 Task: Find connections with filter location Walnut Grove with filter topic #2021with filter profile language German with filter current company NITI Aayog with filter school LPU Distance Education with filter industry Security Systems Services with filter service category Logo Design with filter keywords title Couples Counselor
Action: Mouse moved to (540, 104)
Screenshot: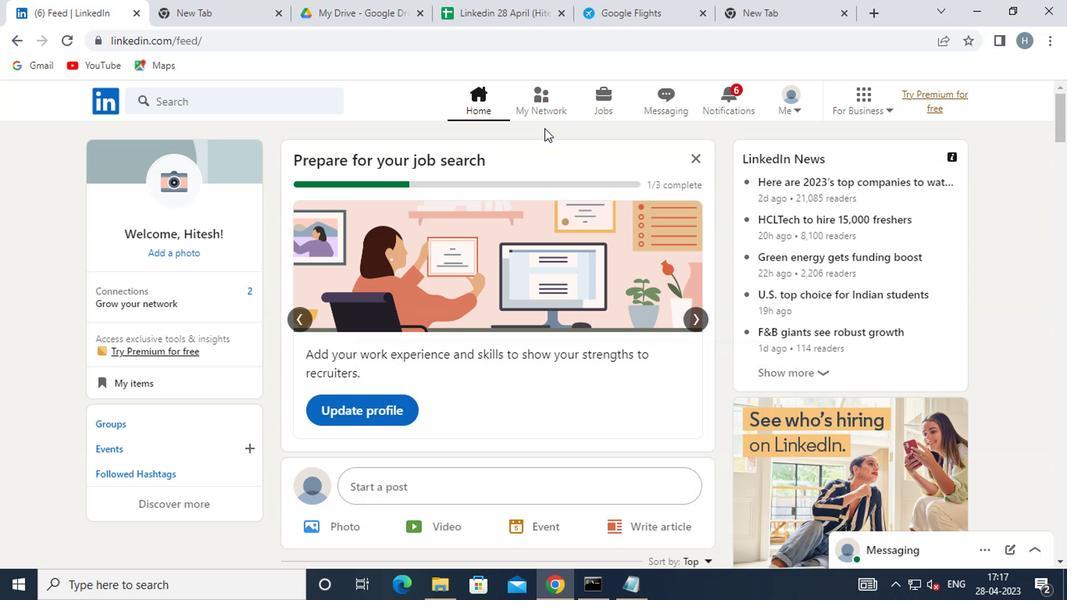 
Action: Mouse pressed left at (540, 104)
Screenshot: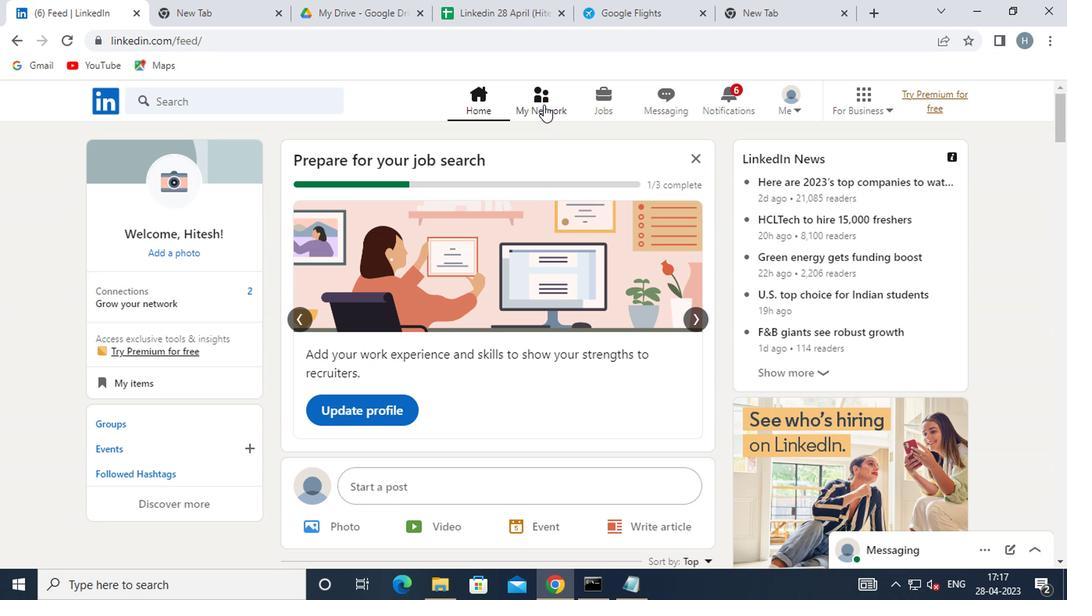 
Action: Mouse moved to (249, 191)
Screenshot: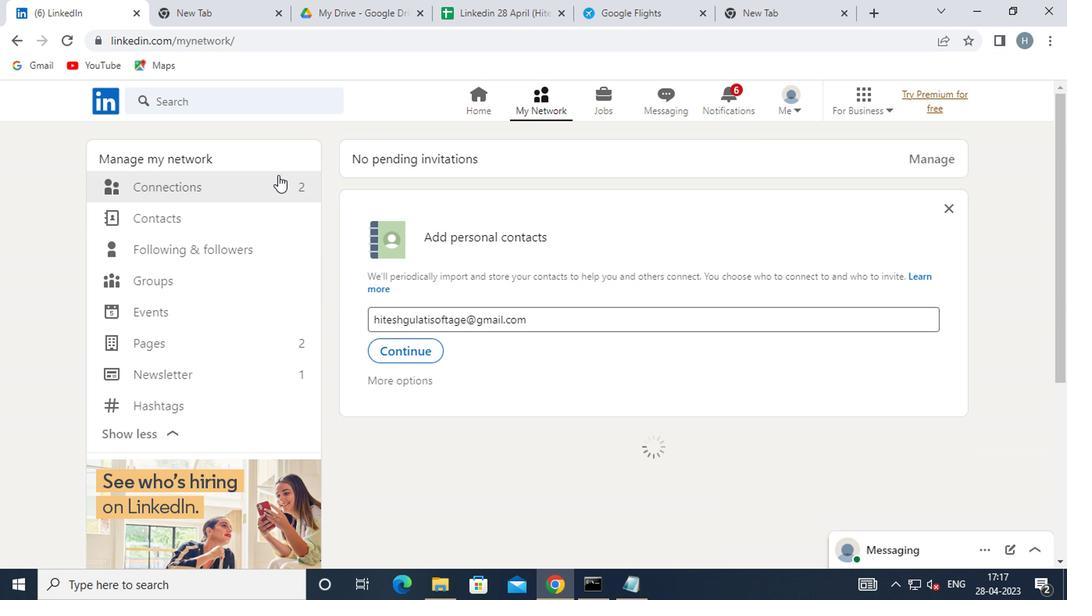 
Action: Mouse pressed left at (249, 191)
Screenshot: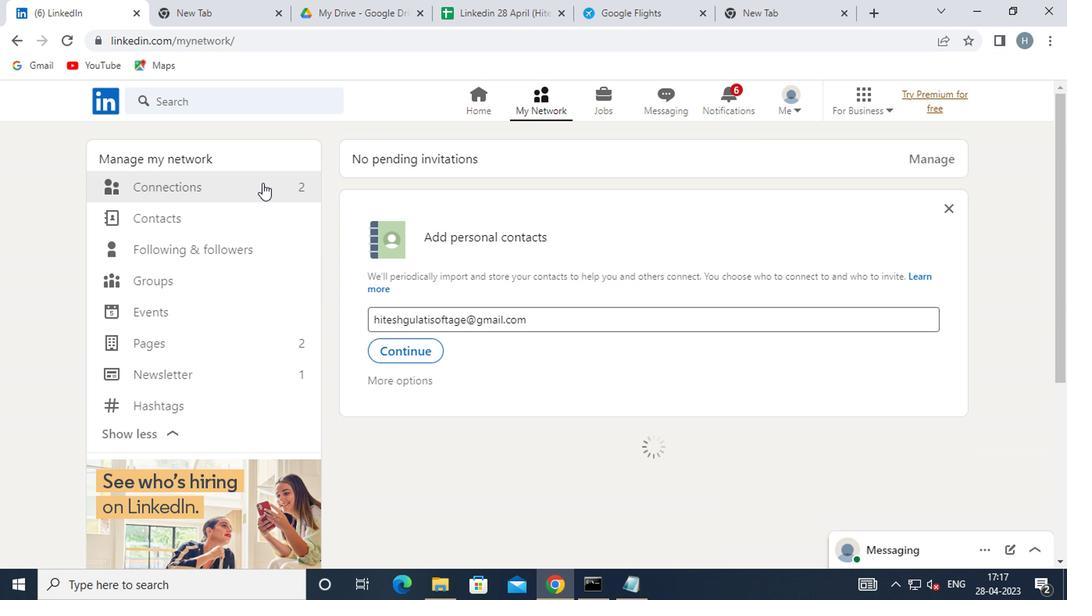 
Action: Mouse moved to (645, 185)
Screenshot: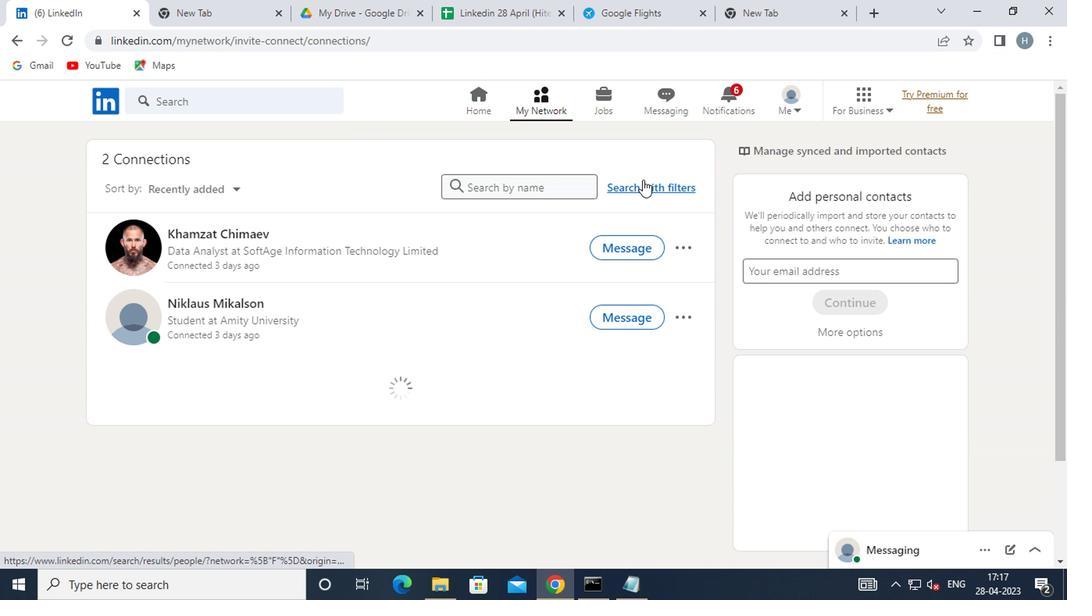 
Action: Mouse pressed left at (645, 185)
Screenshot: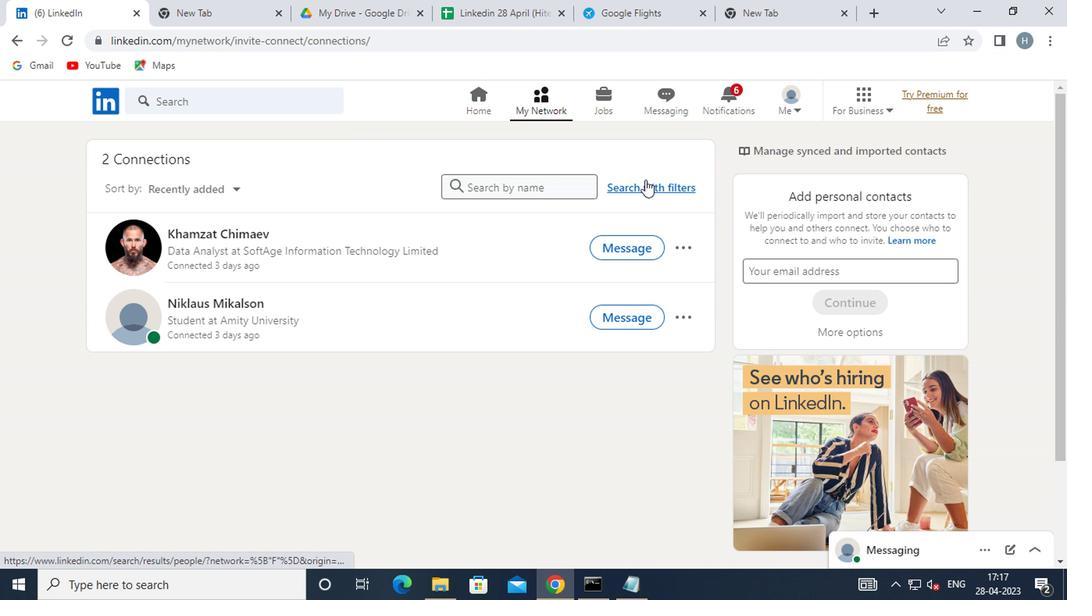 
Action: Mouse moved to (589, 147)
Screenshot: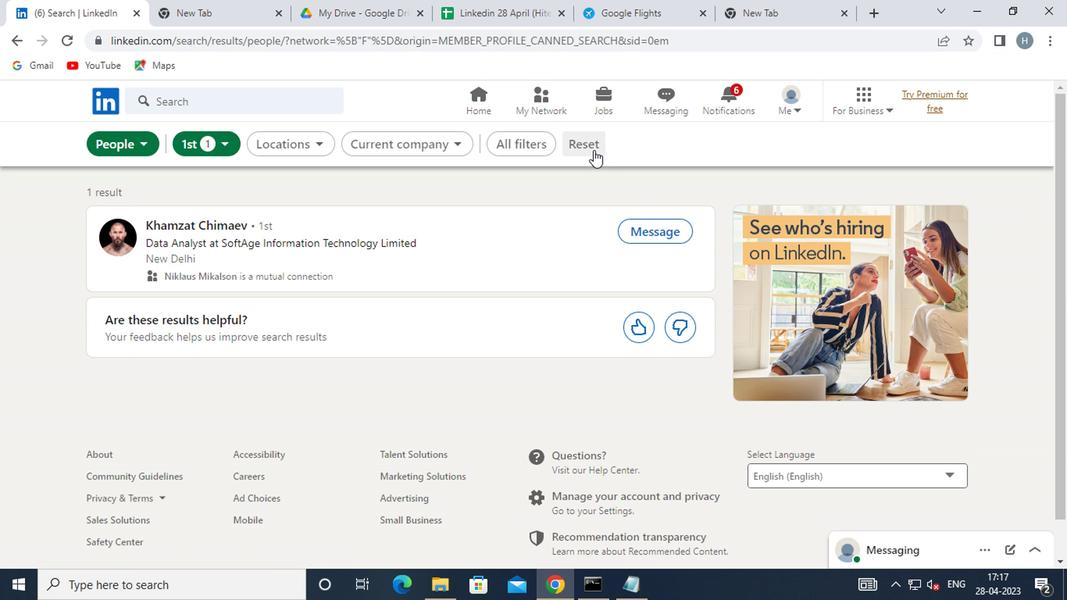 
Action: Mouse pressed left at (589, 147)
Screenshot: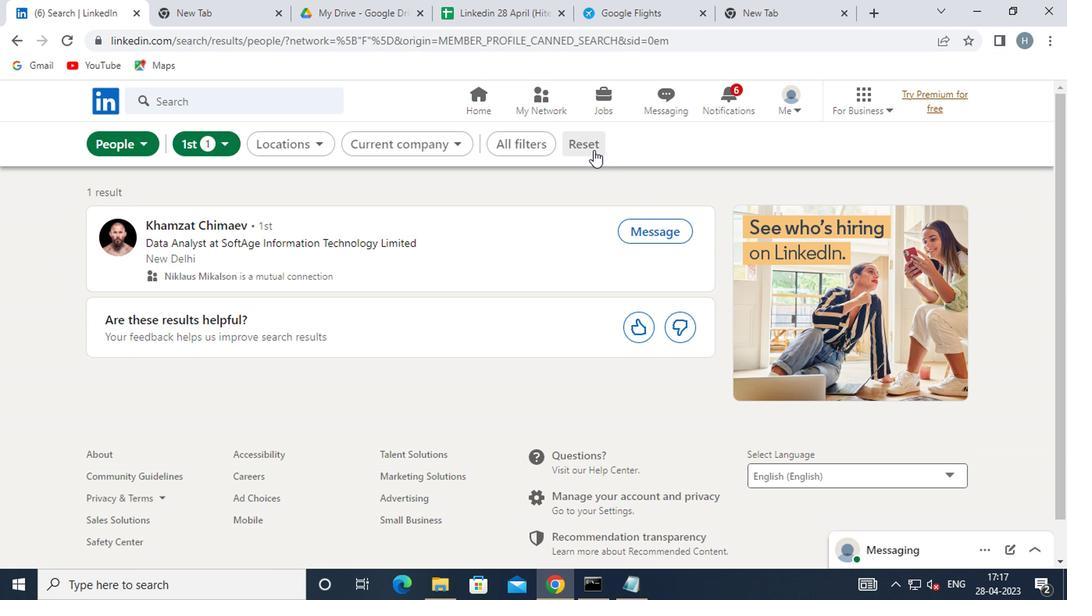 
Action: Mouse moved to (560, 141)
Screenshot: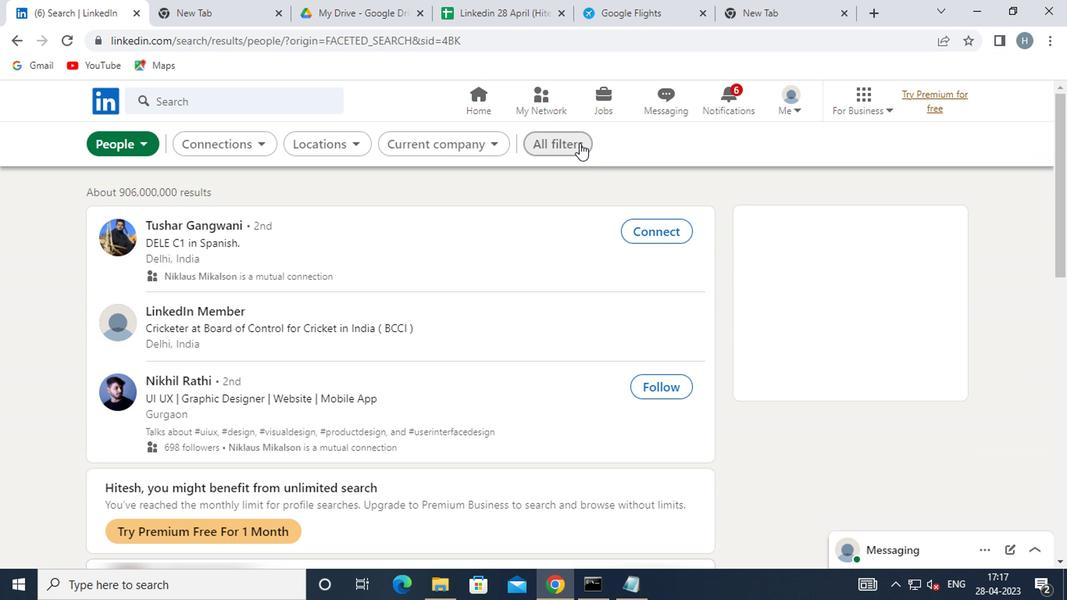 
Action: Mouse pressed left at (560, 141)
Screenshot: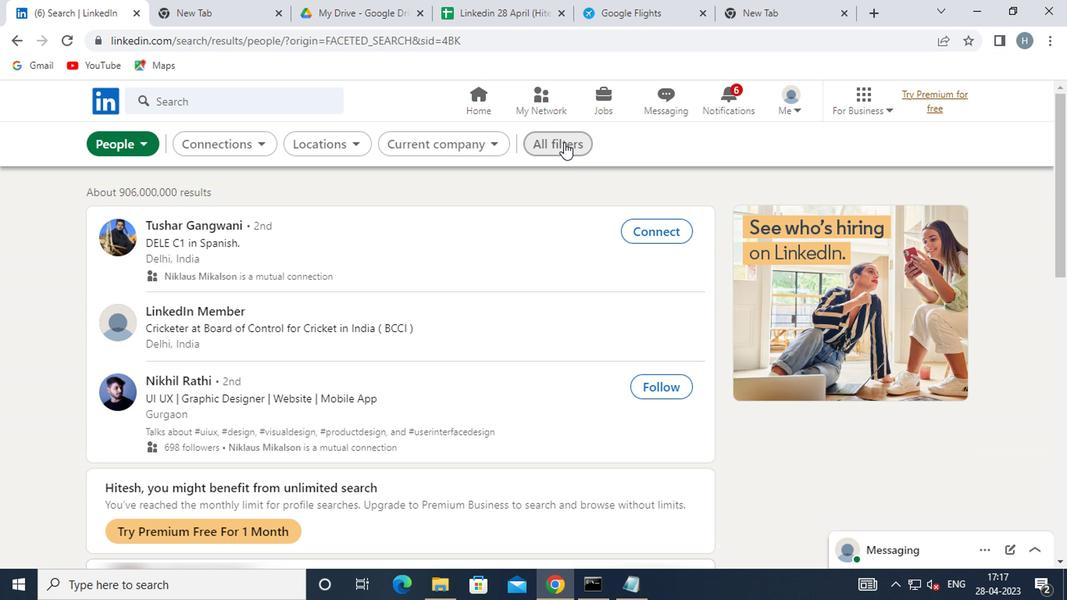 
Action: Mouse moved to (688, 264)
Screenshot: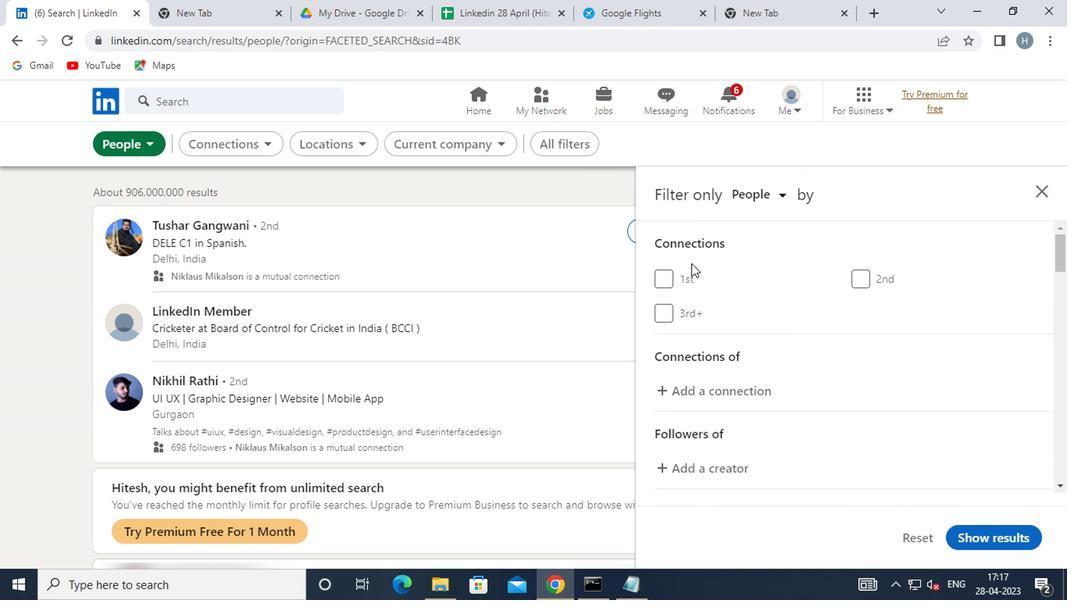 
Action: Mouse scrolled (688, 264) with delta (0, 0)
Screenshot: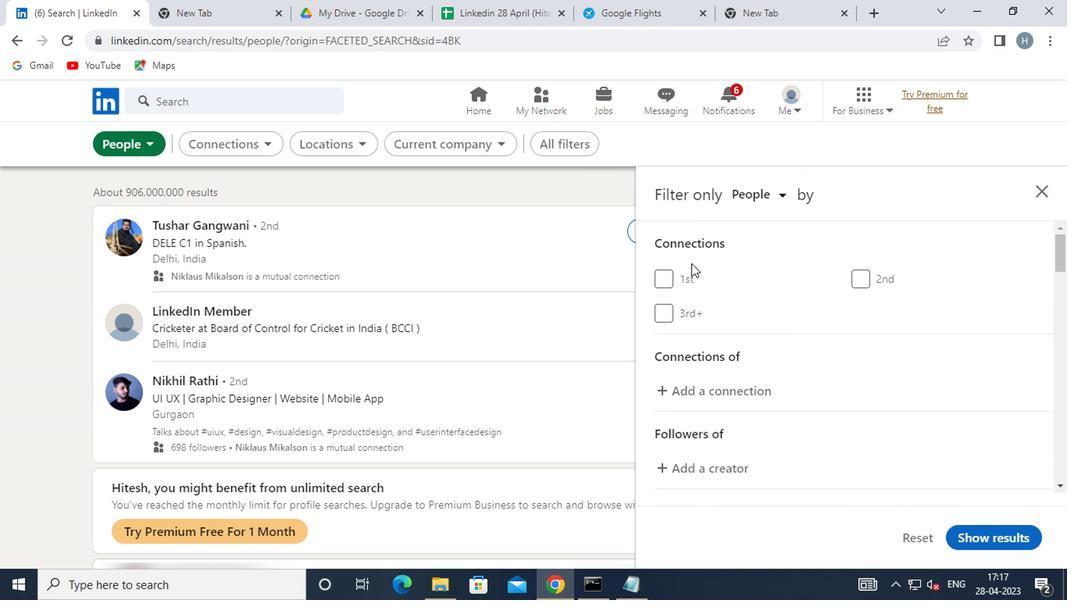 
Action: Mouse moved to (688, 266)
Screenshot: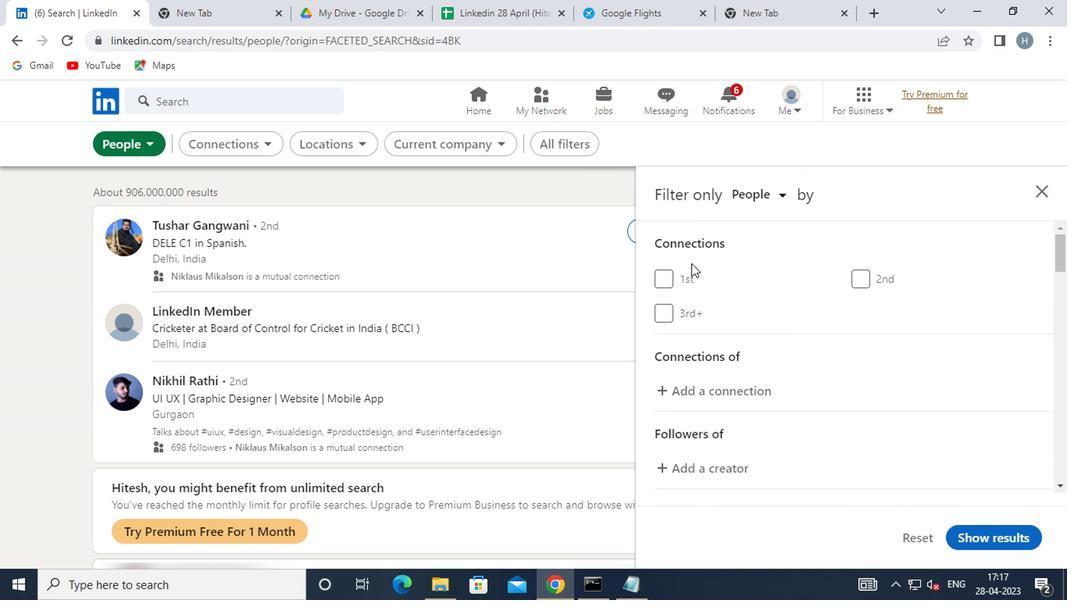 
Action: Mouse scrolled (688, 265) with delta (0, -1)
Screenshot: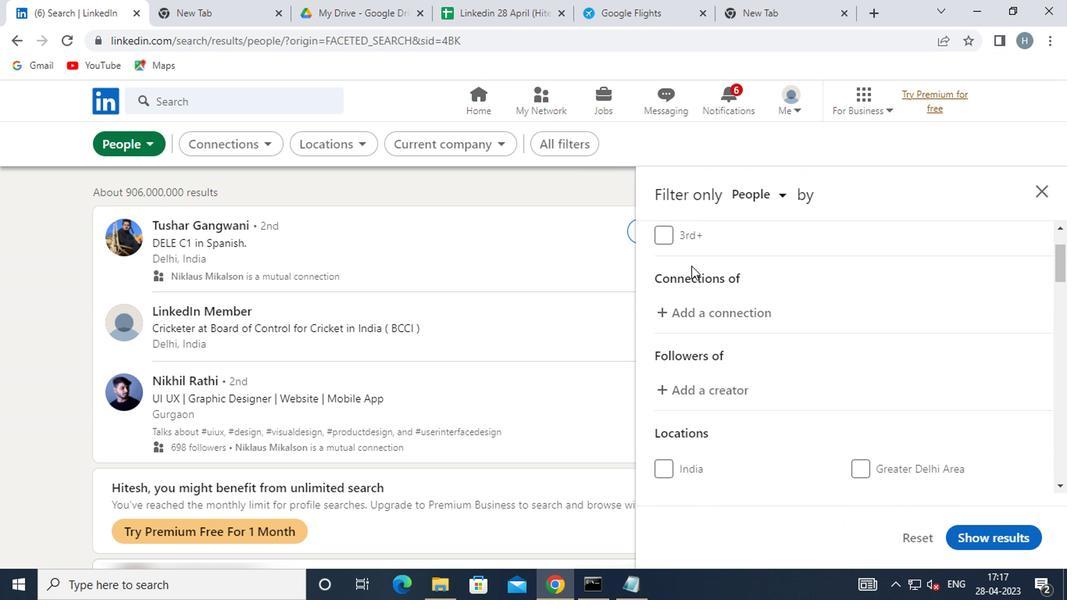 
Action: Mouse scrolled (688, 265) with delta (0, -1)
Screenshot: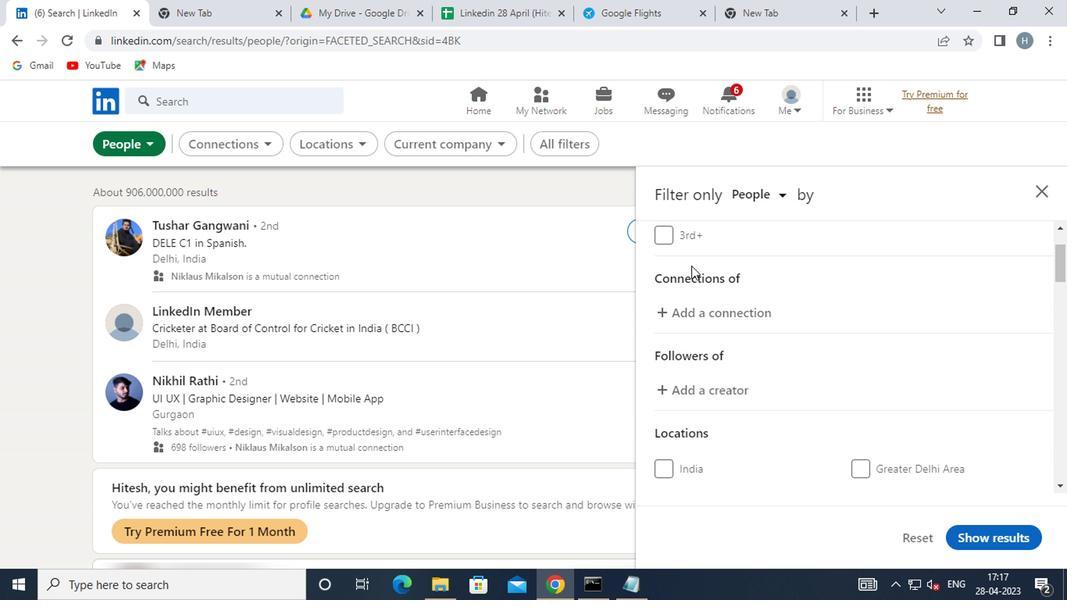 
Action: Mouse moved to (899, 376)
Screenshot: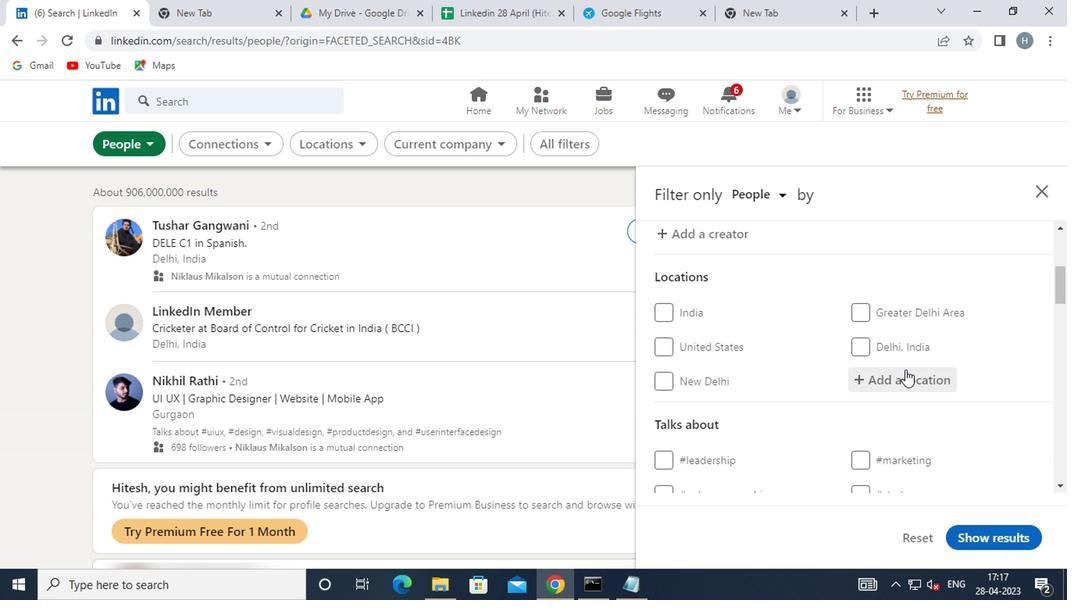 
Action: Mouse pressed left at (899, 376)
Screenshot: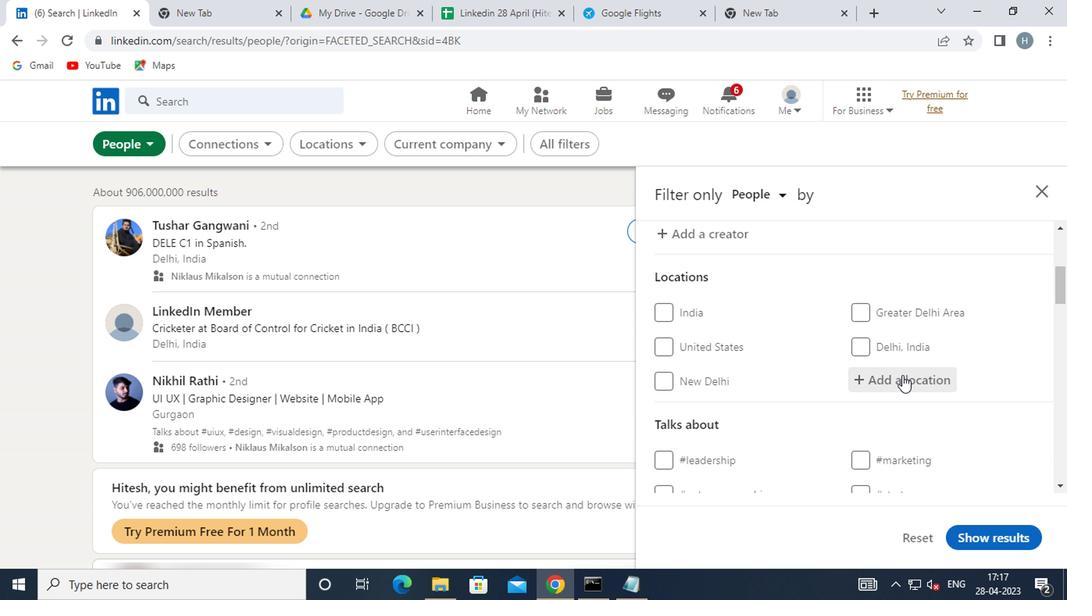 
Action: Key pressed <Key.shift><Key.shift><Key.shift><Key.shift><Key.shift><Key.shift><Key.shift>WALNUT<Key.space><Key.shift>GROVE<Key.enter>
Screenshot: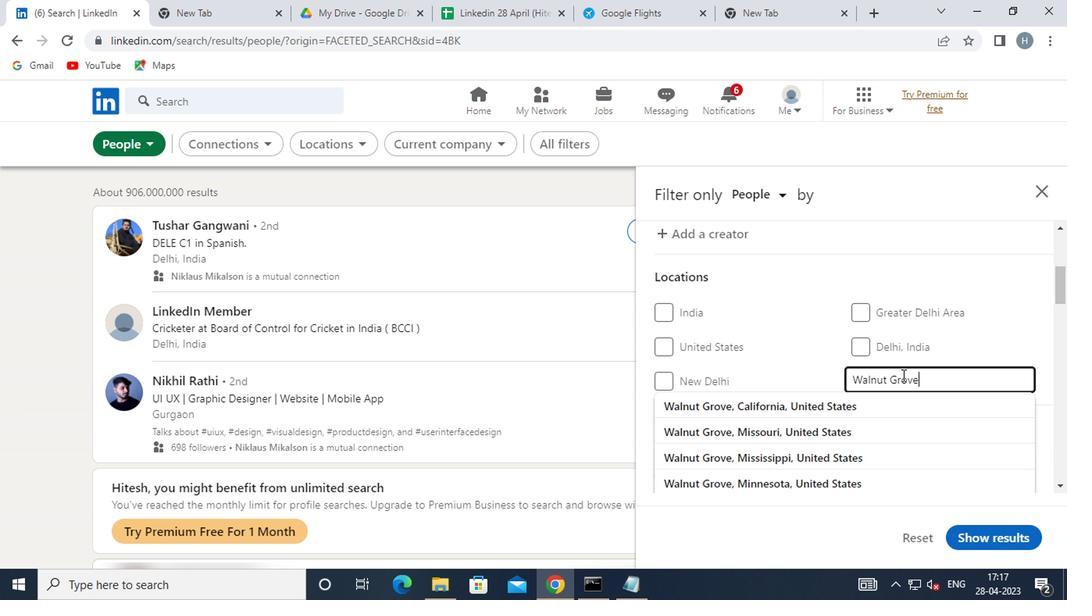 
Action: Mouse moved to (928, 402)
Screenshot: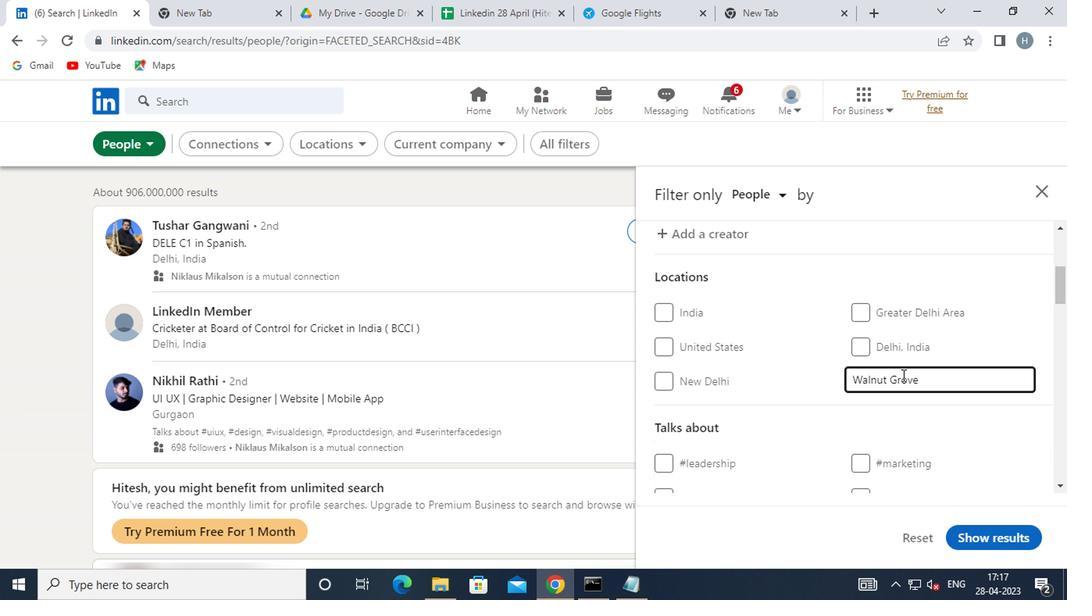 
Action: Mouse scrolled (928, 401) with delta (0, -1)
Screenshot: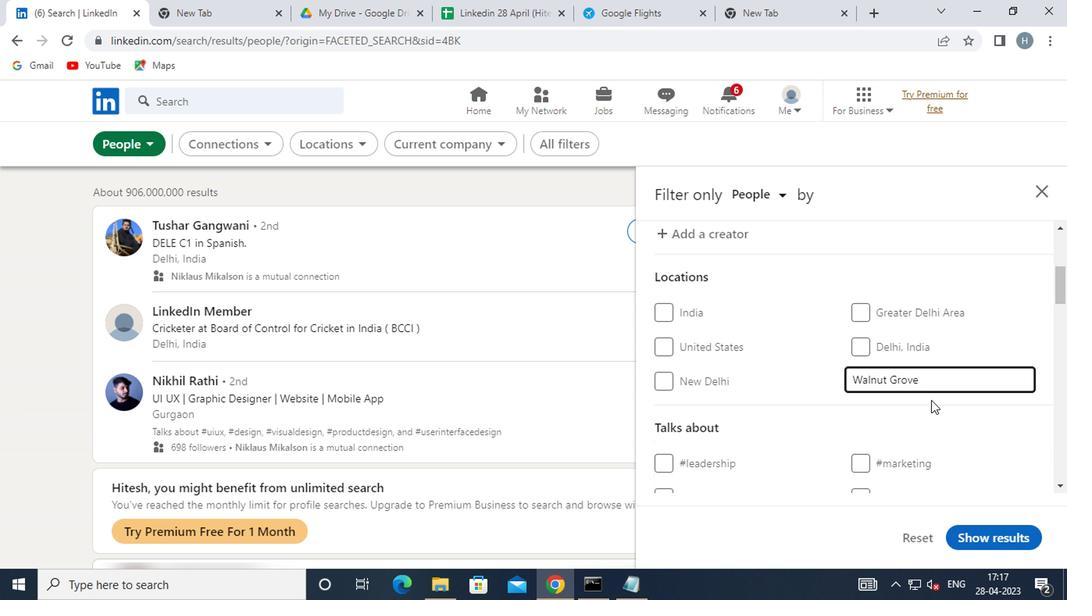 
Action: Mouse scrolled (928, 401) with delta (0, -1)
Screenshot: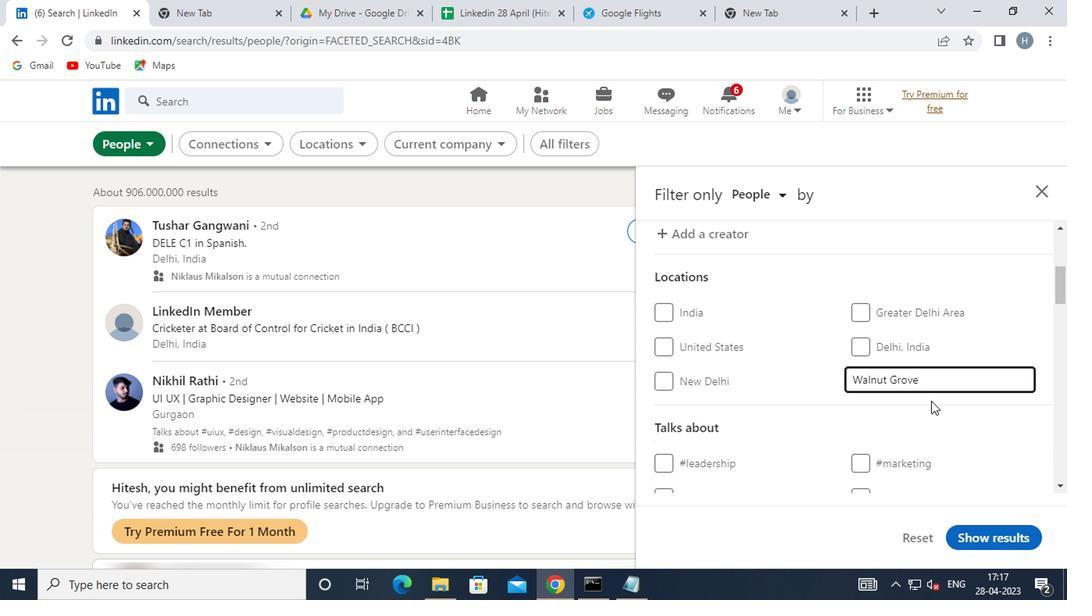 
Action: Mouse moved to (914, 373)
Screenshot: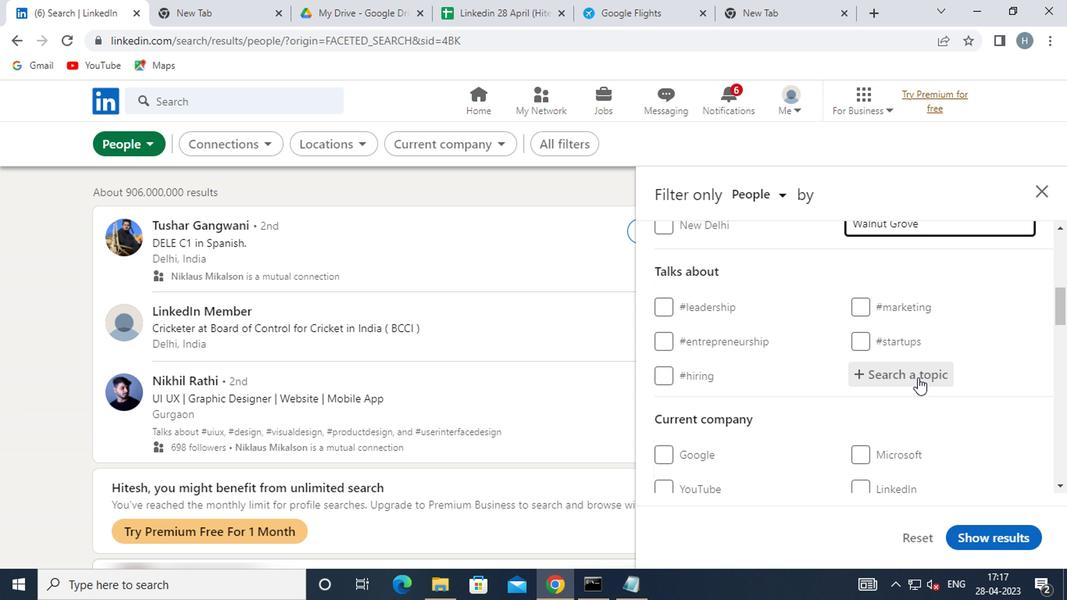 
Action: Mouse pressed left at (914, 373)
Screenshot: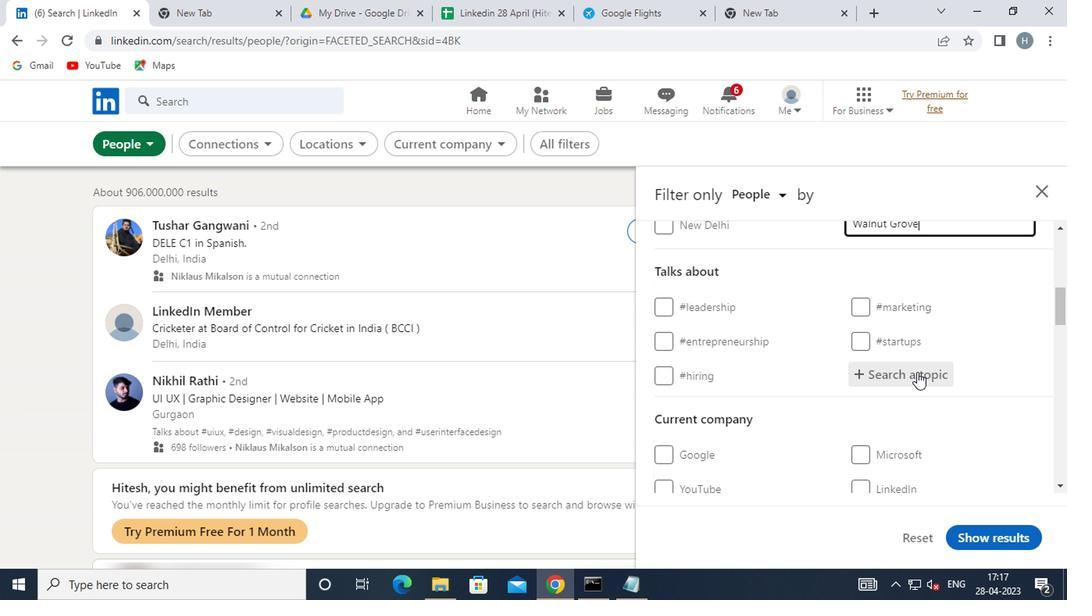 
Action: Key pressed 2021
Screenshot: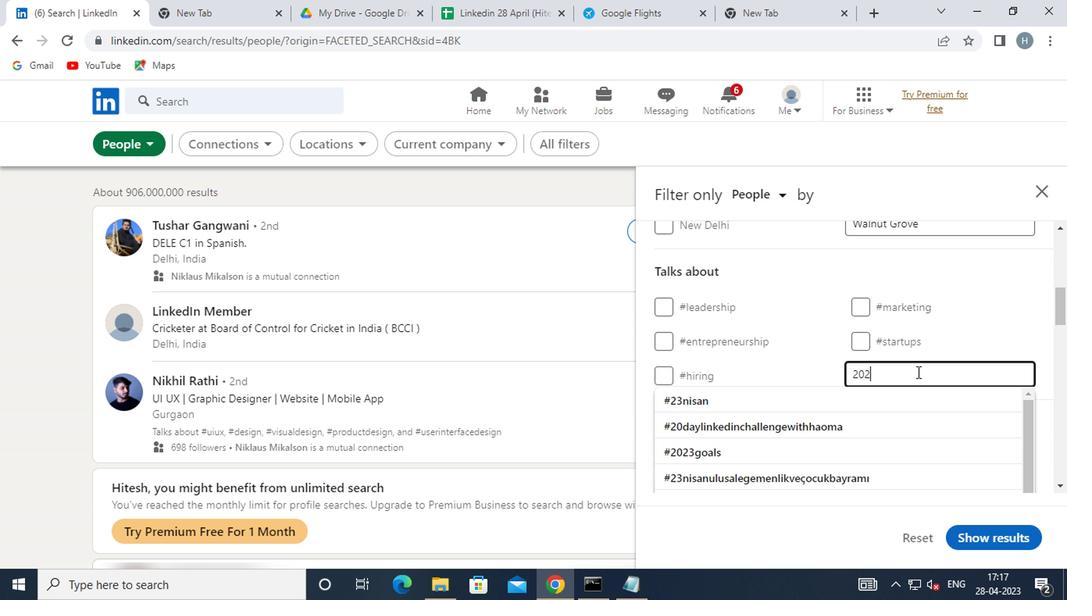 
Action: Mouse moved to (913, 373)
Screenshot: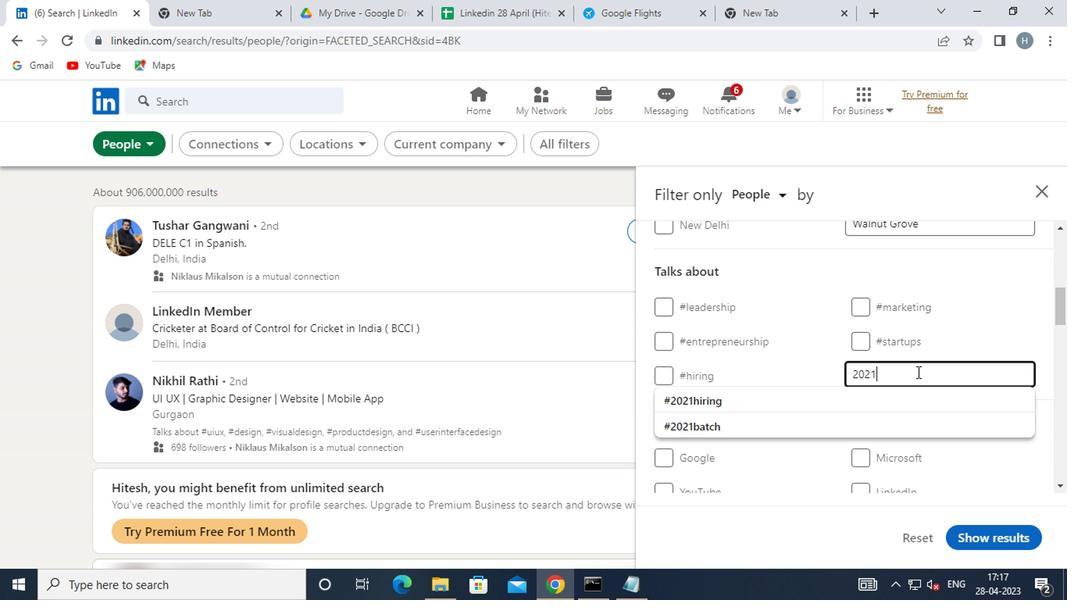 
Action: Key pressed <Key.enter>
Screenshot: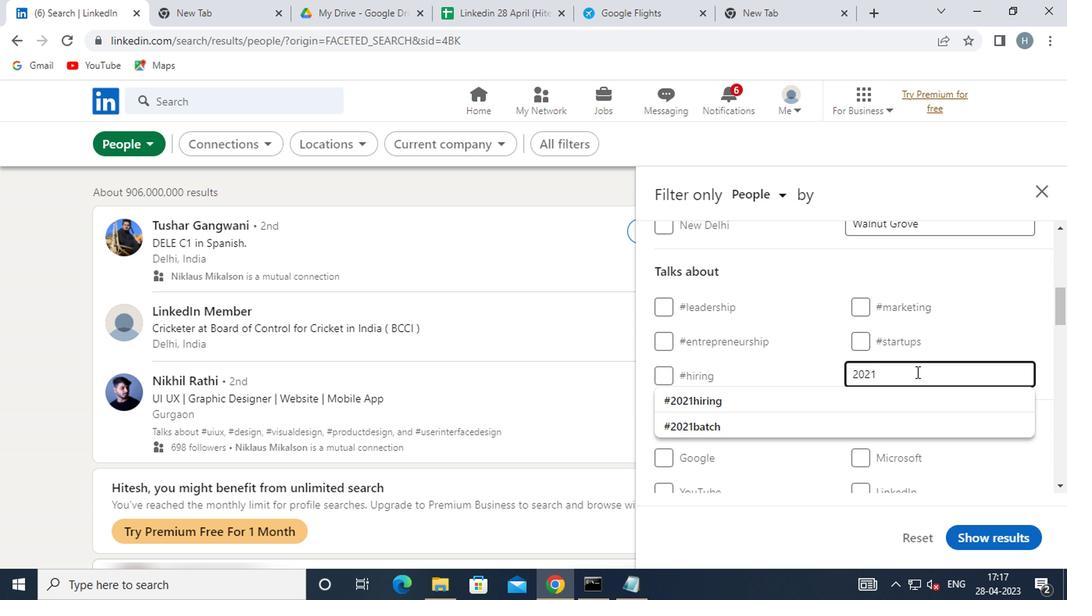 
Action: Mouse moved to (924, 406)
Screenshot: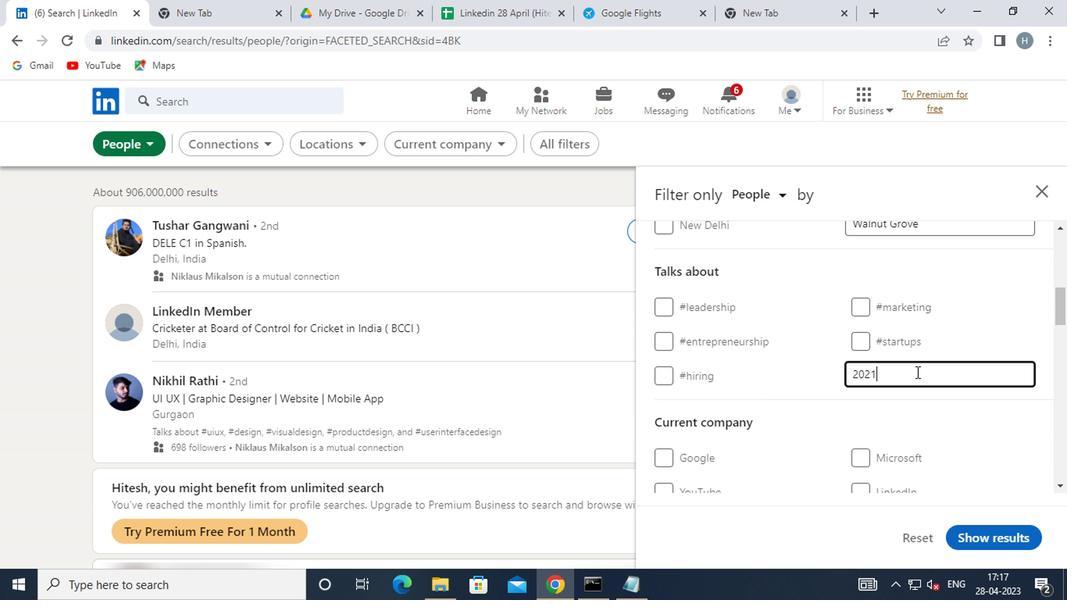 
Action: Mouse scrolled (924, 405) with delta (0, -1)
Screenshot: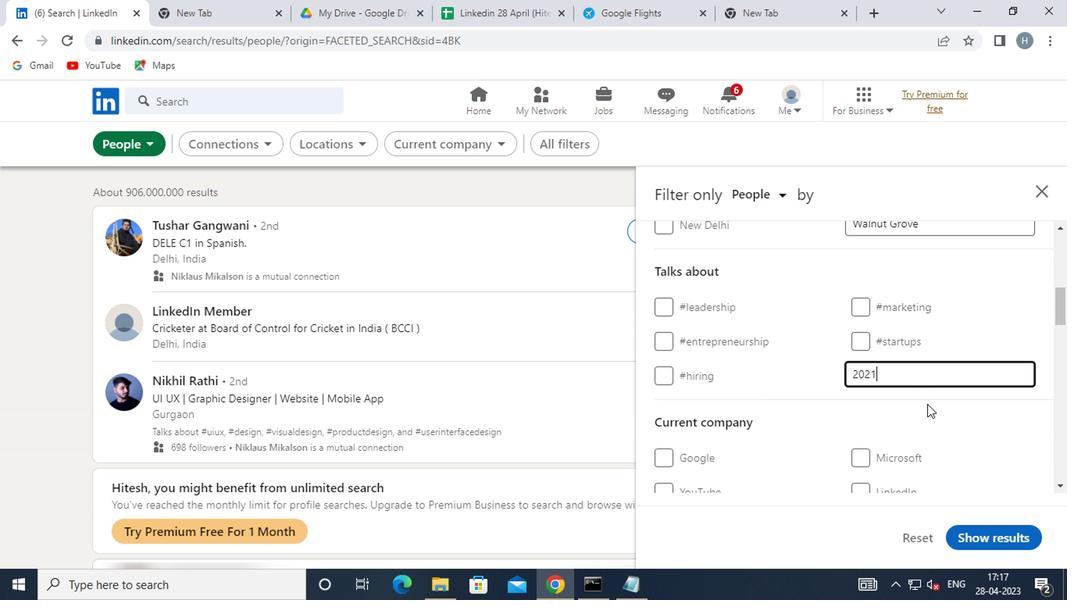 
Action: Mouse scrolled (924, 405) with delta (0, -1)
Screenshot: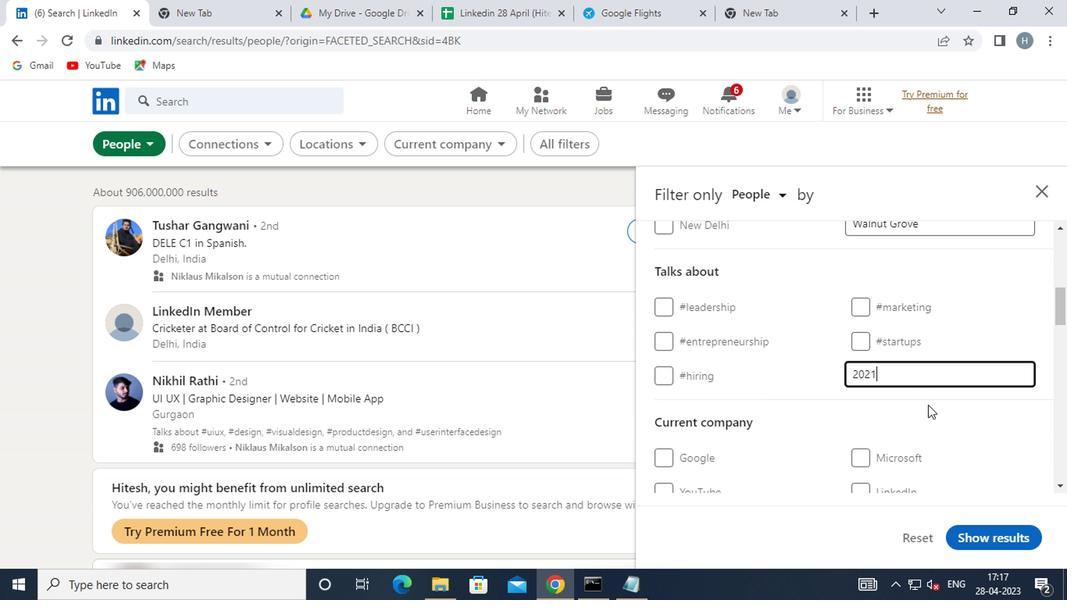 
Action: Mouse scrolled (924, 405) with delta (0, -1)
Screenshot: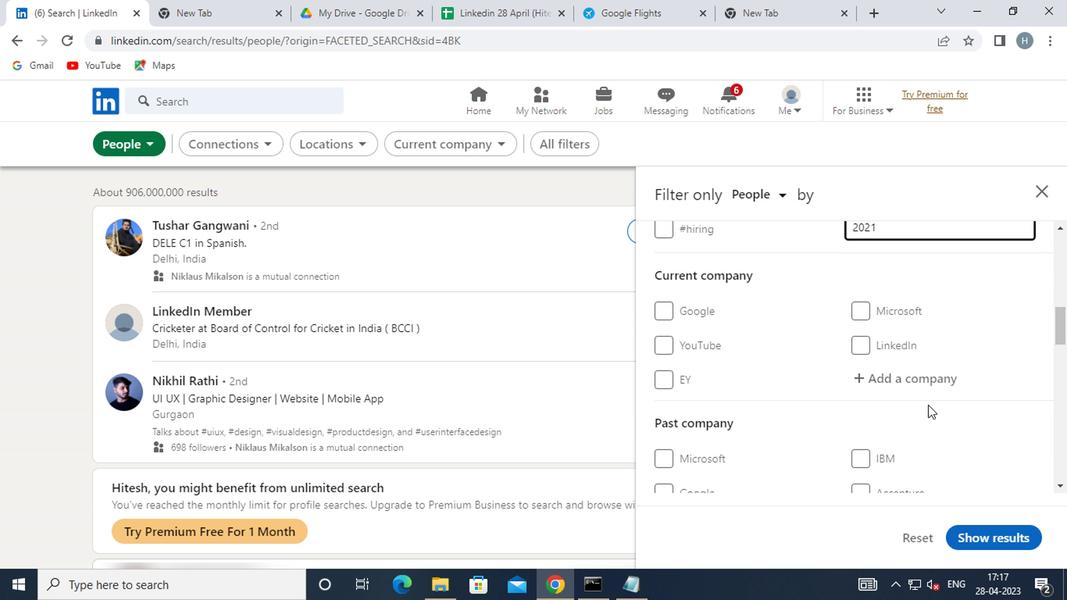 
Action: Mouse scrolled (924, 405) with delta (0, -1)
Screenshot: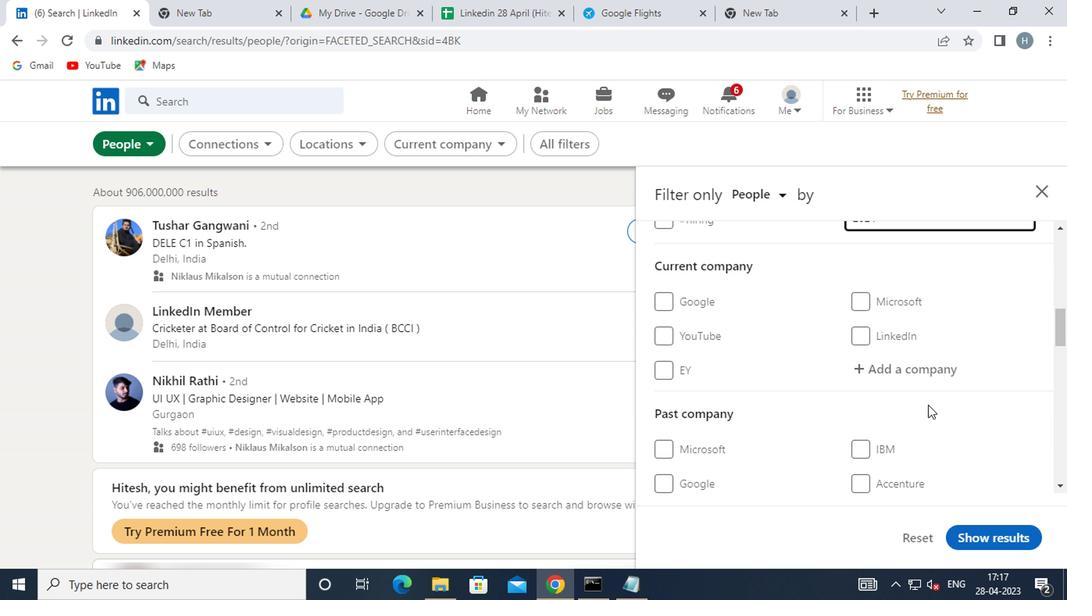 
Action: Mouse scrolled (924, 405) with delta (0, -1)
Screenshot: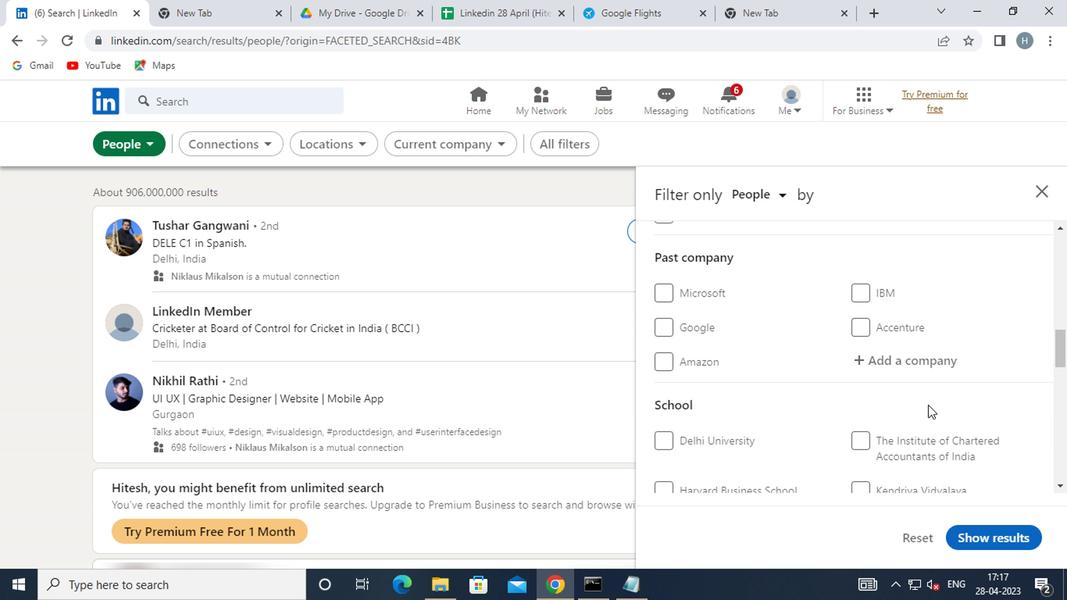 
Action: Mouse moved to (924, 406)
Screenshot: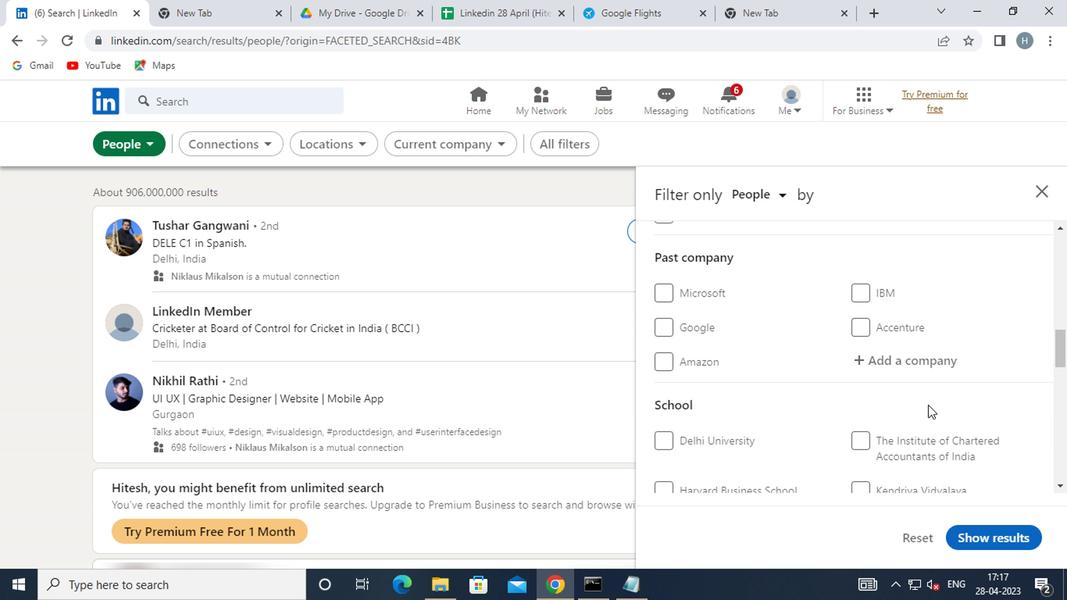 
Action: Mouse scrolled (924, 405) with delta (0, -1)
Screenshot: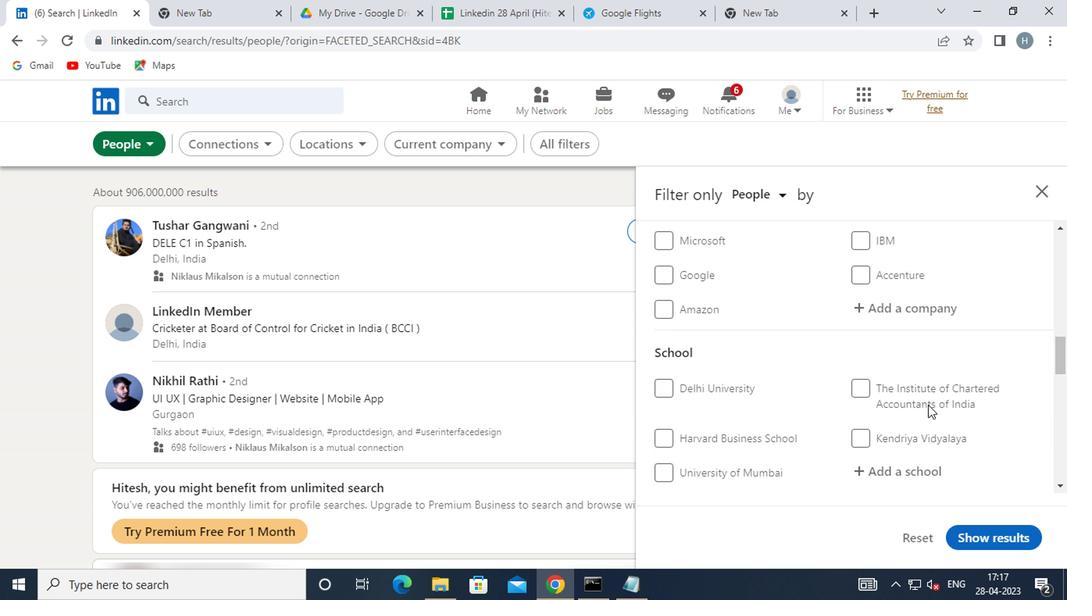 
Action: Mouse scrolled (924, 405) with delta (0, -1)
Screenshot: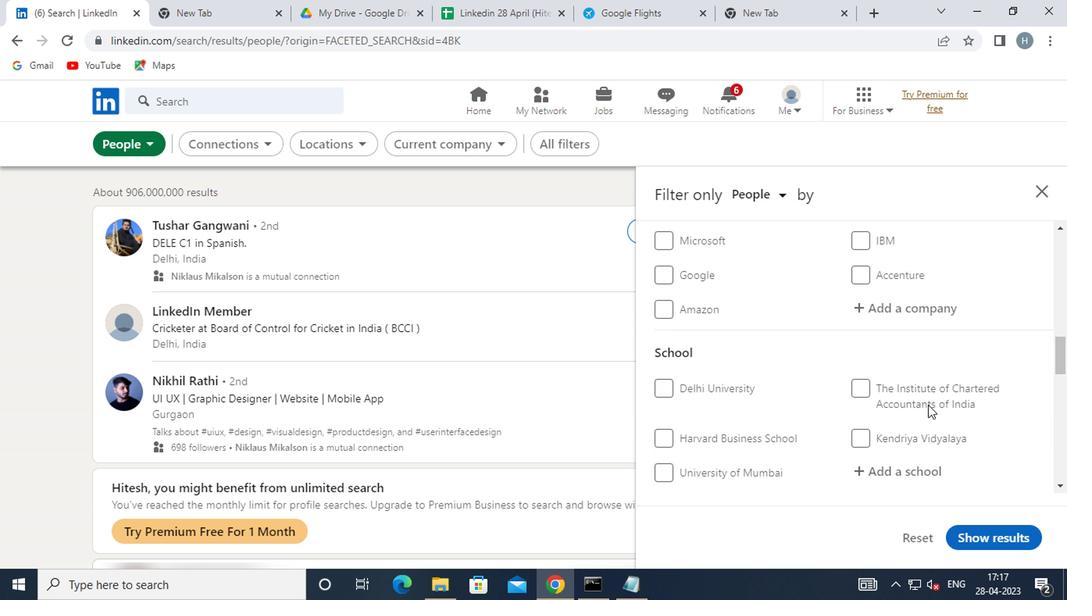 
Action: Mouse scrolled (924, 405) with delta (0, -1)
Screenshot: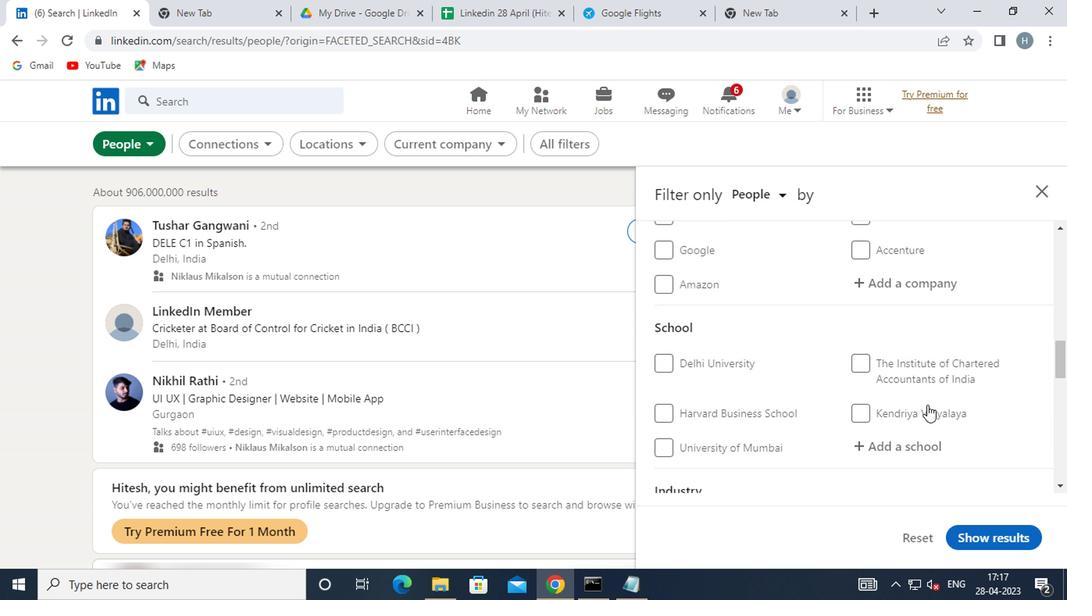 
Action: Mouse moved to (904, 403)
Screenshot: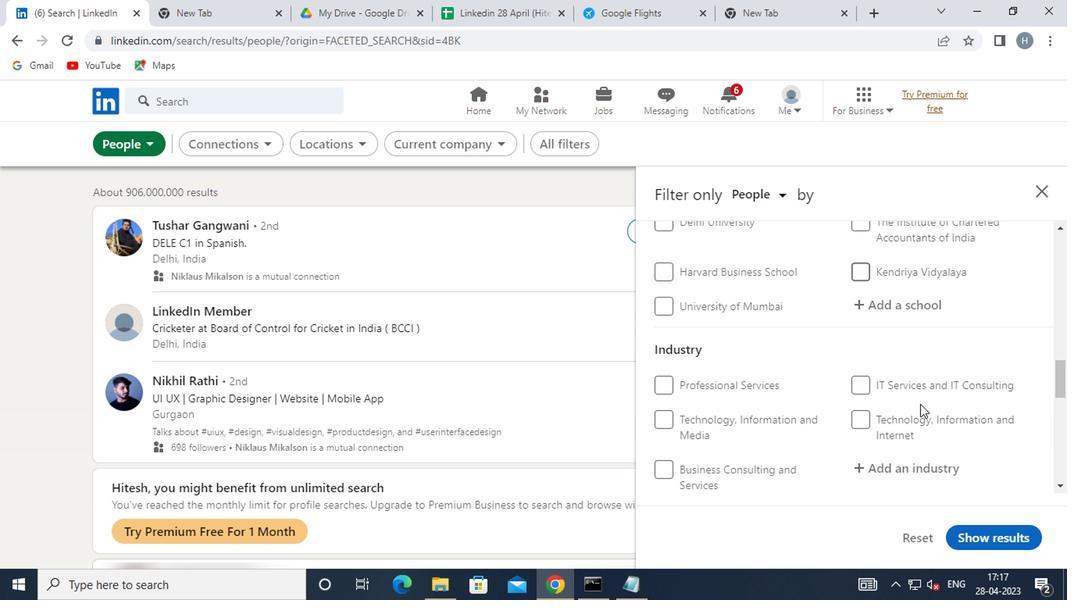 
Action: Mouse scrolled (904, 402) with delta (0, 0)
Screenshot: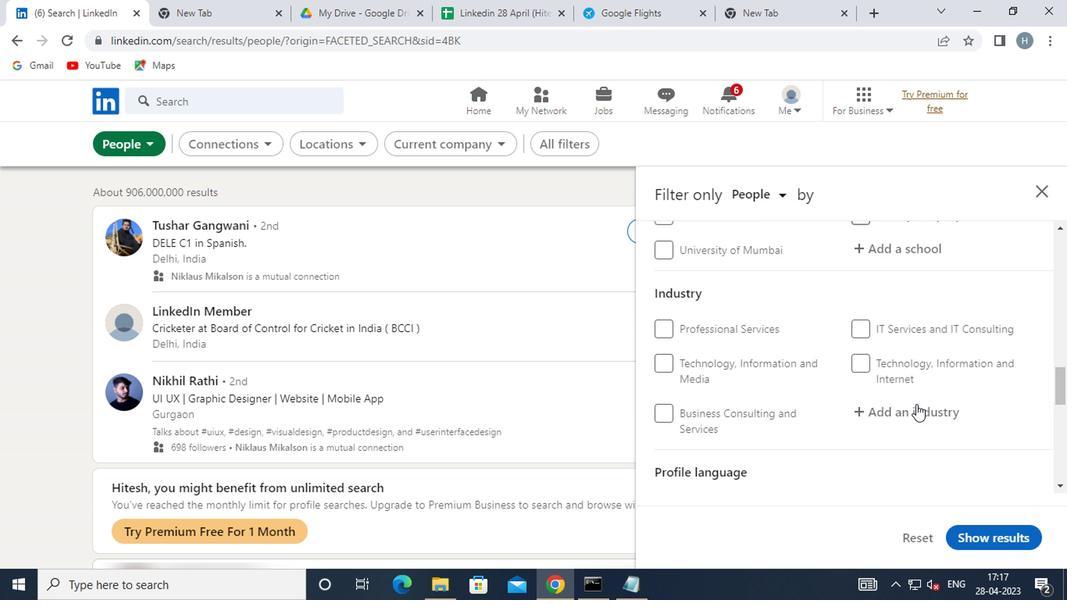 
Action: Mouse moved to (871, 397)
Screenshot: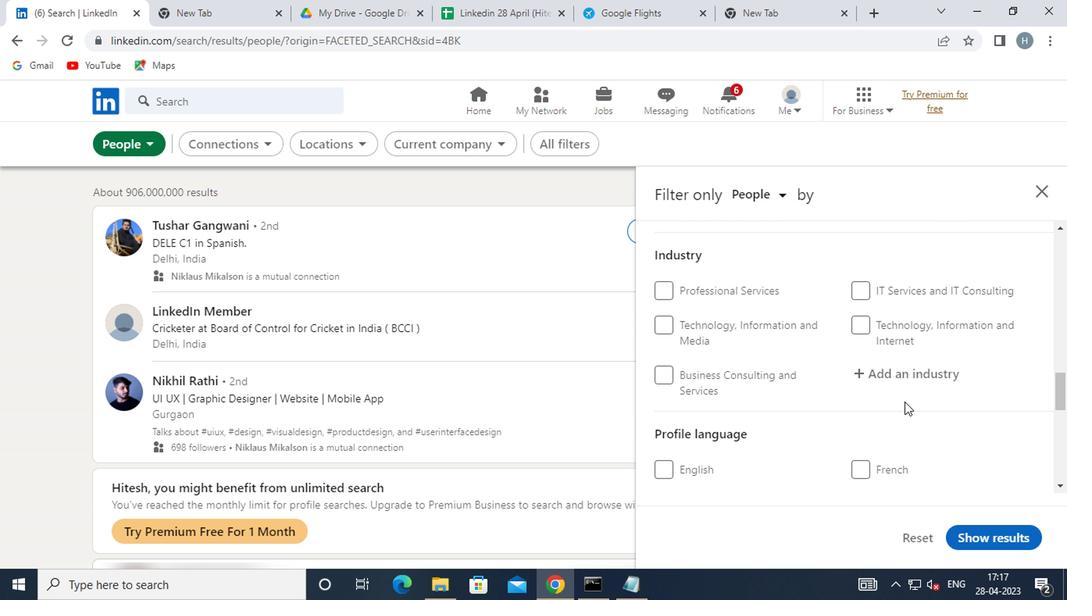 
Action: Mouse scrolled (871, 397) with delta (0, 0)
Screenshot: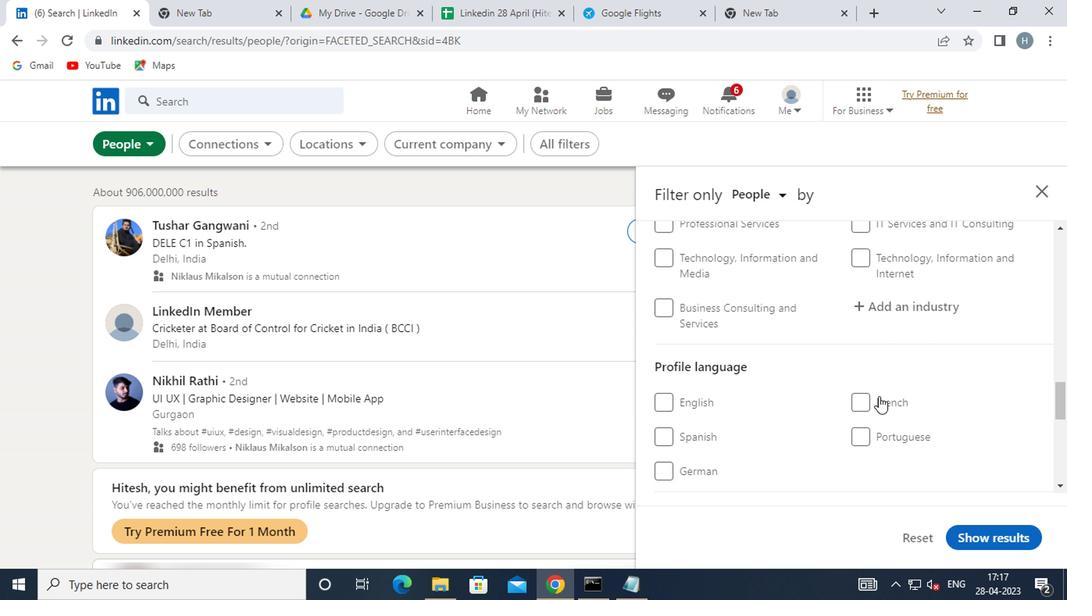 
Action: Mouse moved to (654, 381)
Screenshot: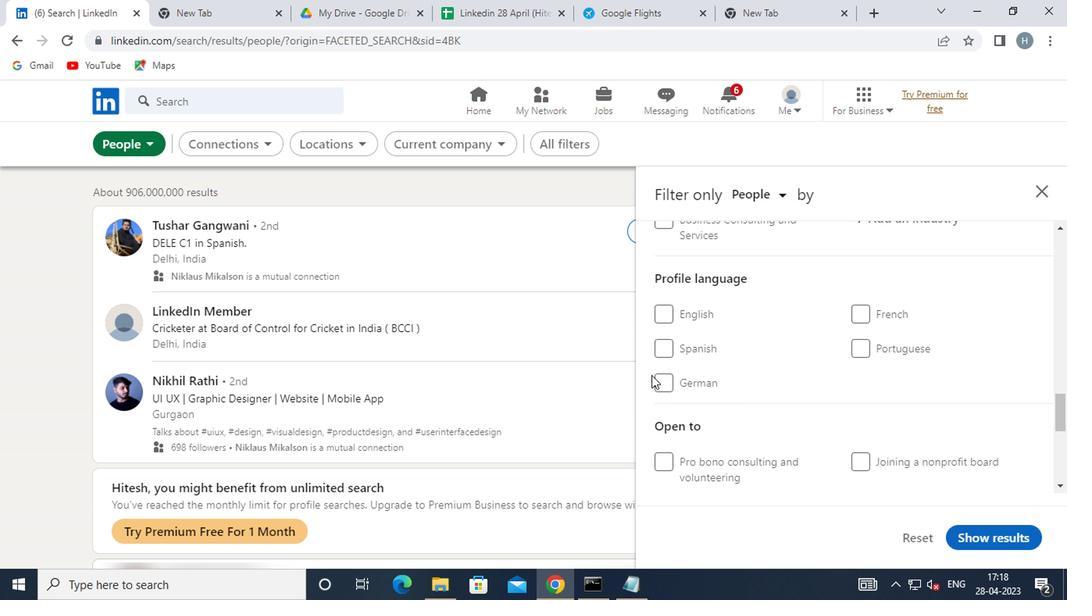 
Action: Mouse pressed left at (654, 381)
Screenshot: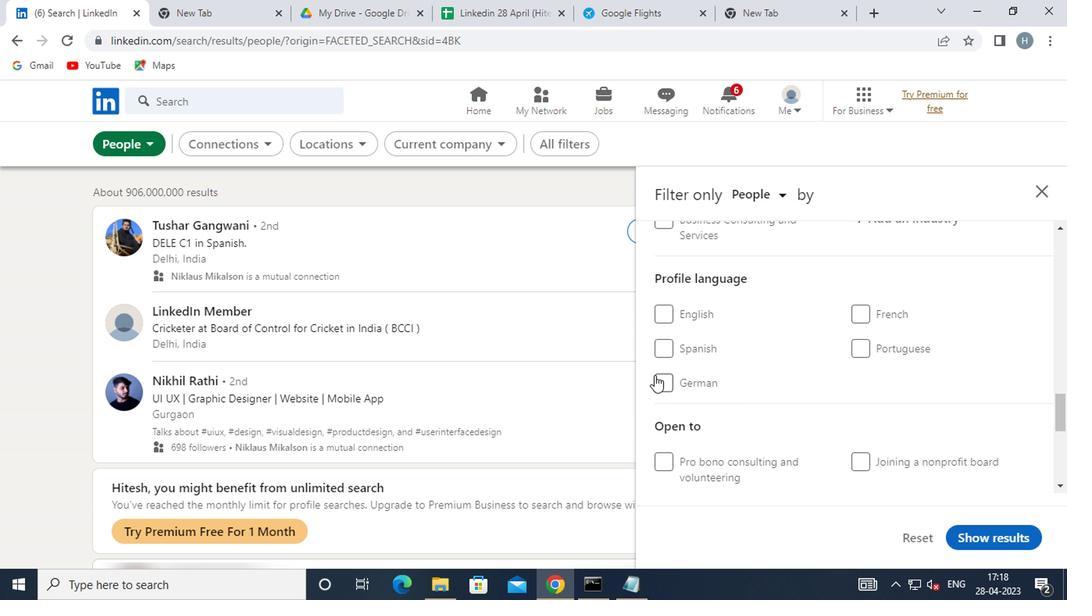 
Action: Mouse moved to (799, 383)
Screenshot: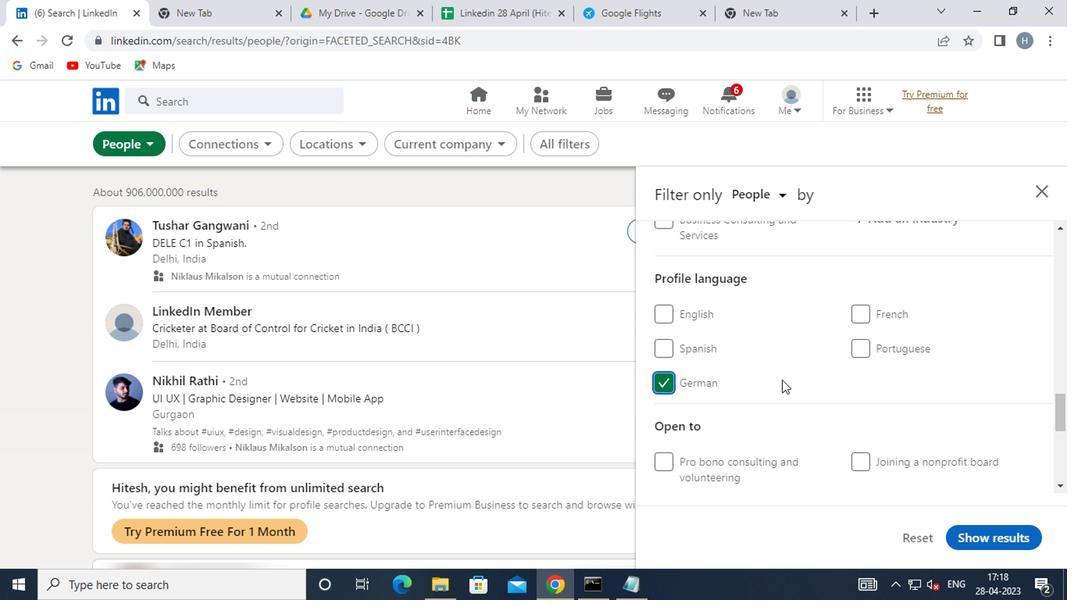 
Action: Mouse scrolled (799, 384) with delta (0, 0)
Screenshot: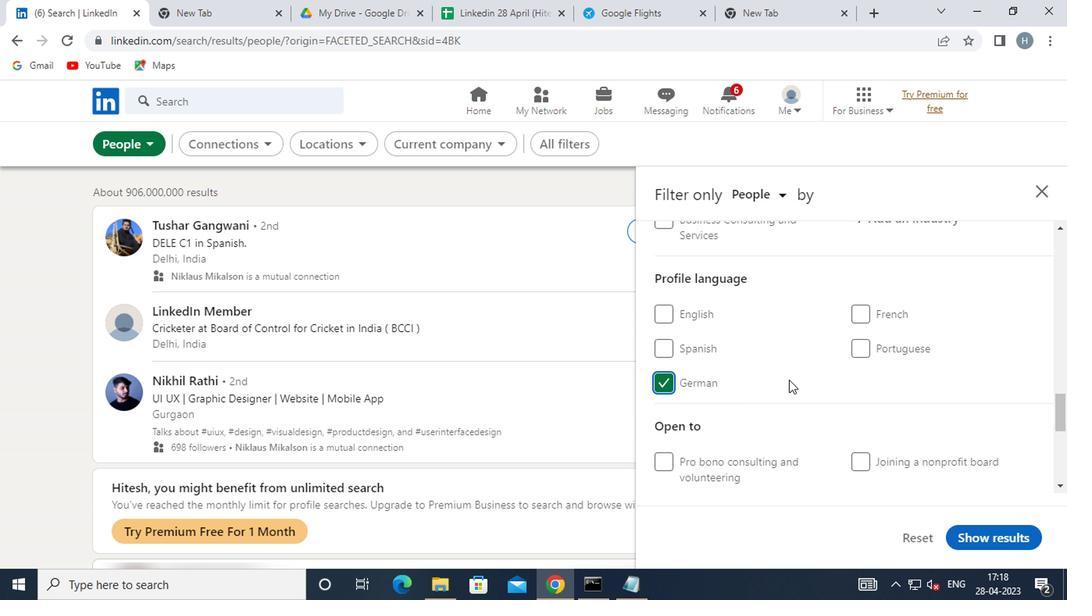 
Action: Mouse scrolled (799, 384) with delta (0, 0)
Screenshot: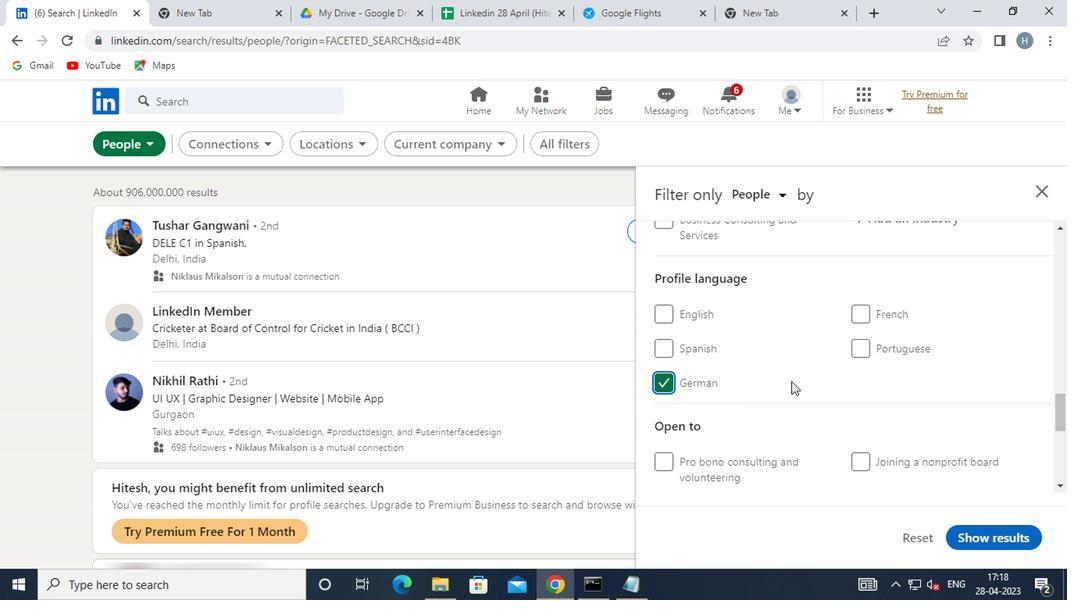 
Action: Mouse moved to (803, 383)
Screenshot: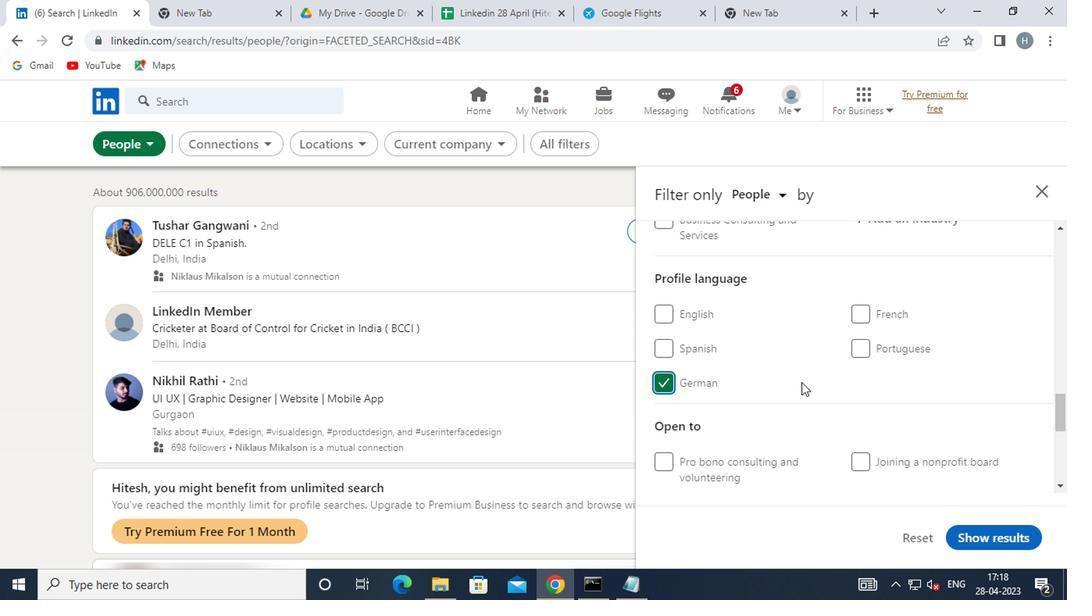 
Action: Mouse scrolled (803, 384) with delta (0, 0)
Screenshot: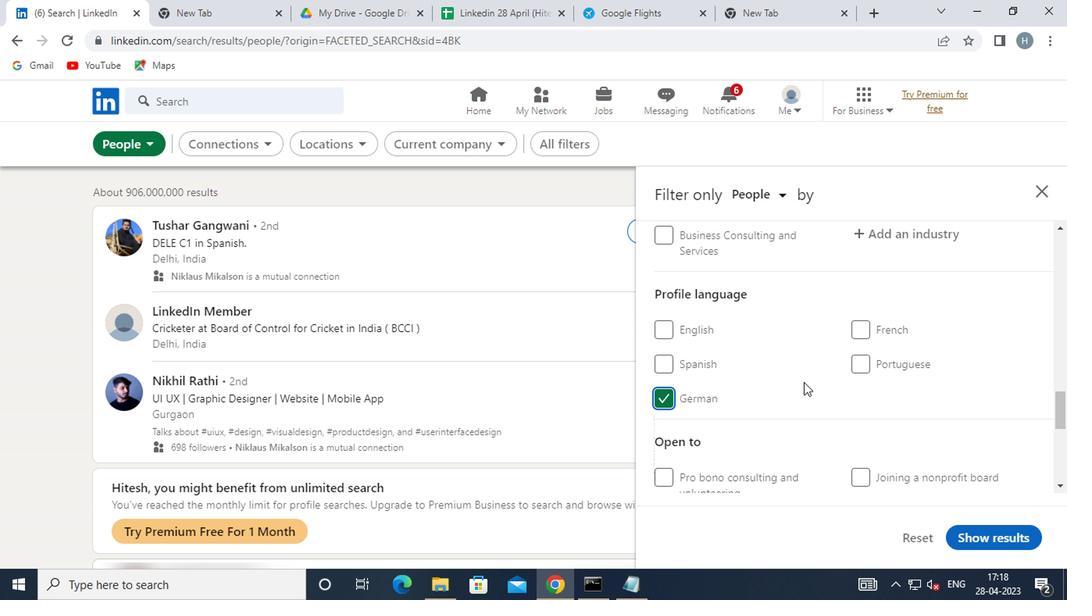 
Action: Mouse scrolled (803, 384) with delta (0, 0)
Screenshot: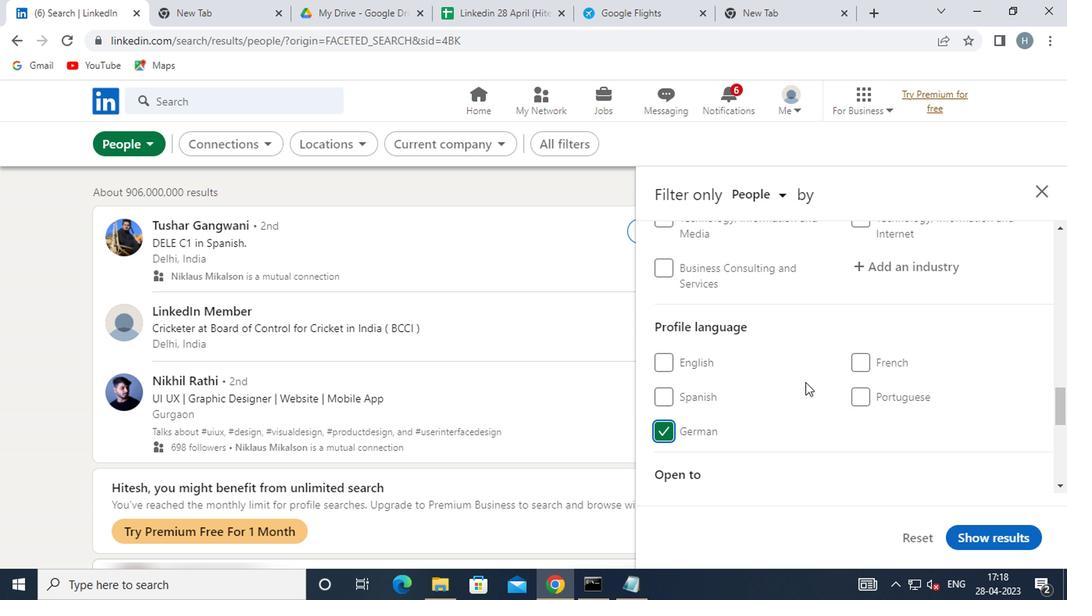 
Action: Mouse scrolled (803, 384) with delta (0, 0)
Screenshot: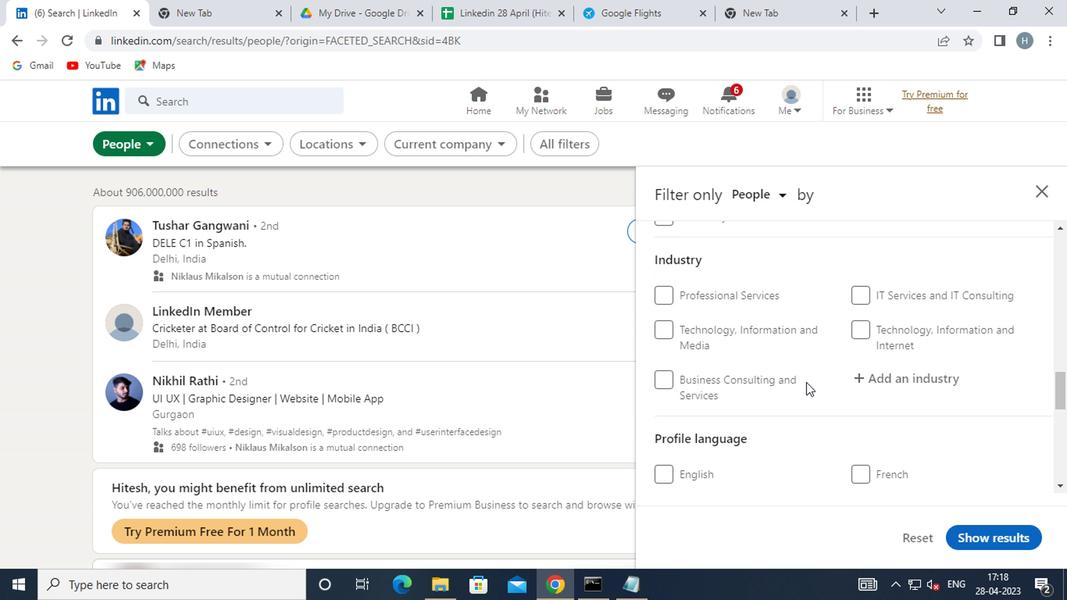 
Action: Mouse scrolled (803, 384) with delta (0, 0)
Screenshot: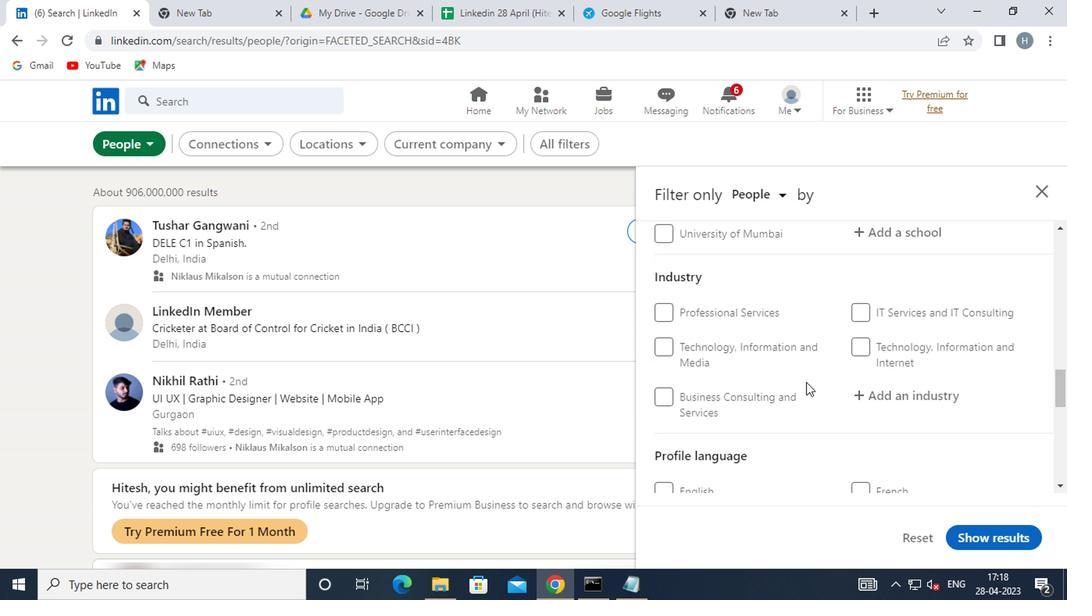 
Action: Mouse scrolled (803, 384) with delta (0, 0)
Screenshot: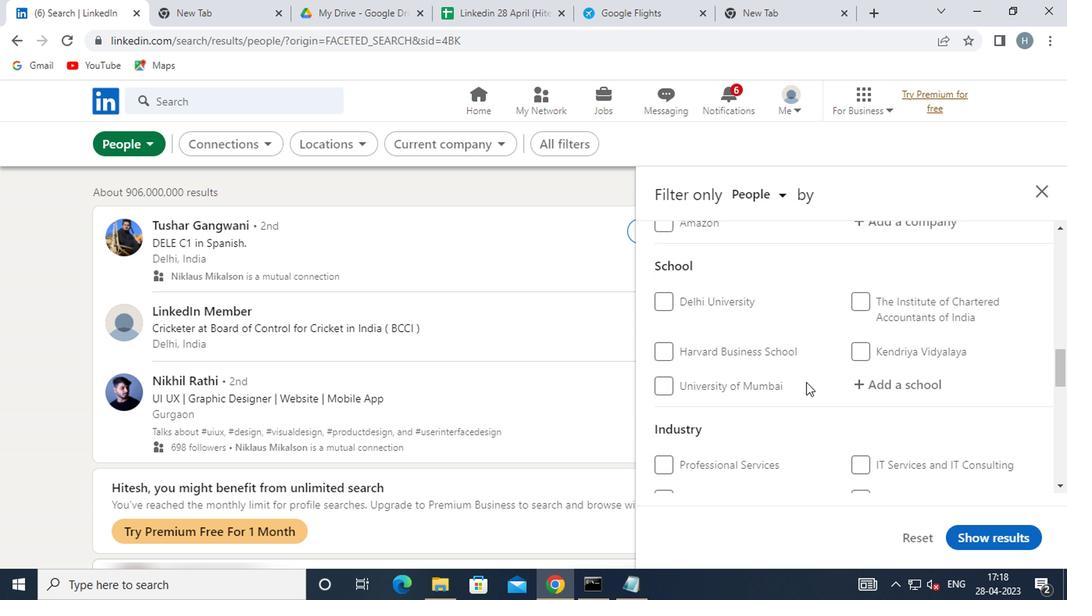 
Action: Mouse scrolled (803, 384) with delta (0, 0)
Screenshot: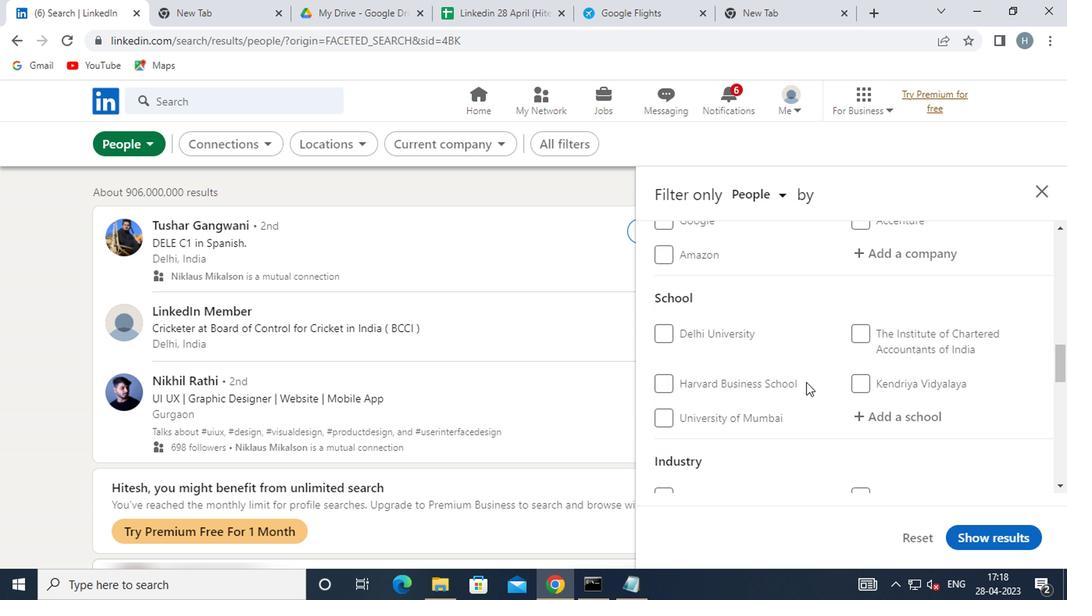 
Action: Mouse moved to (899, 364)
Screenshot: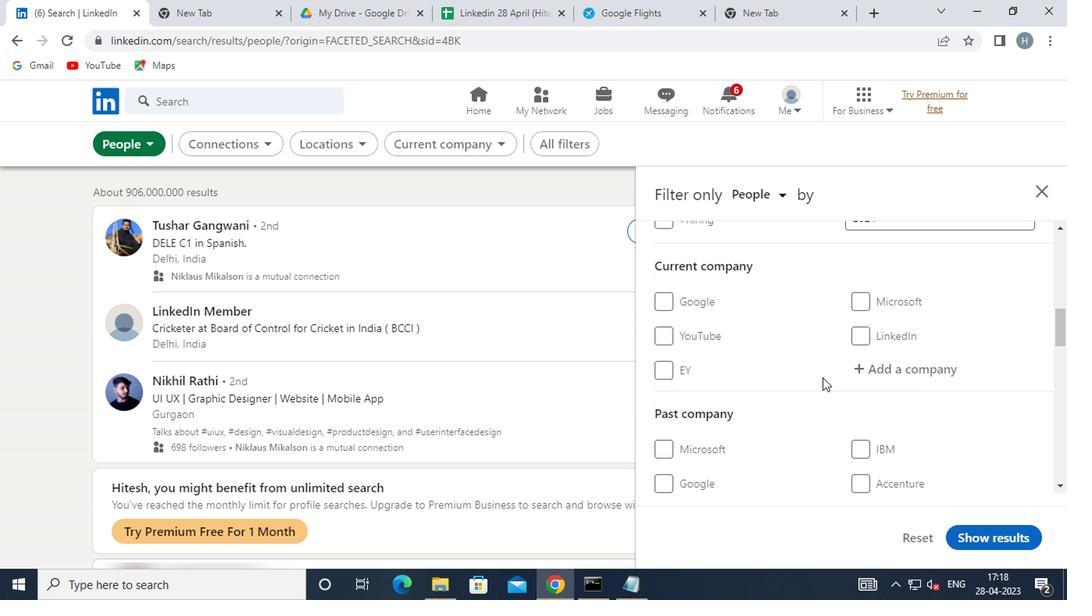 
Action: Mouse pressed left at (899, 364)
Screenshot: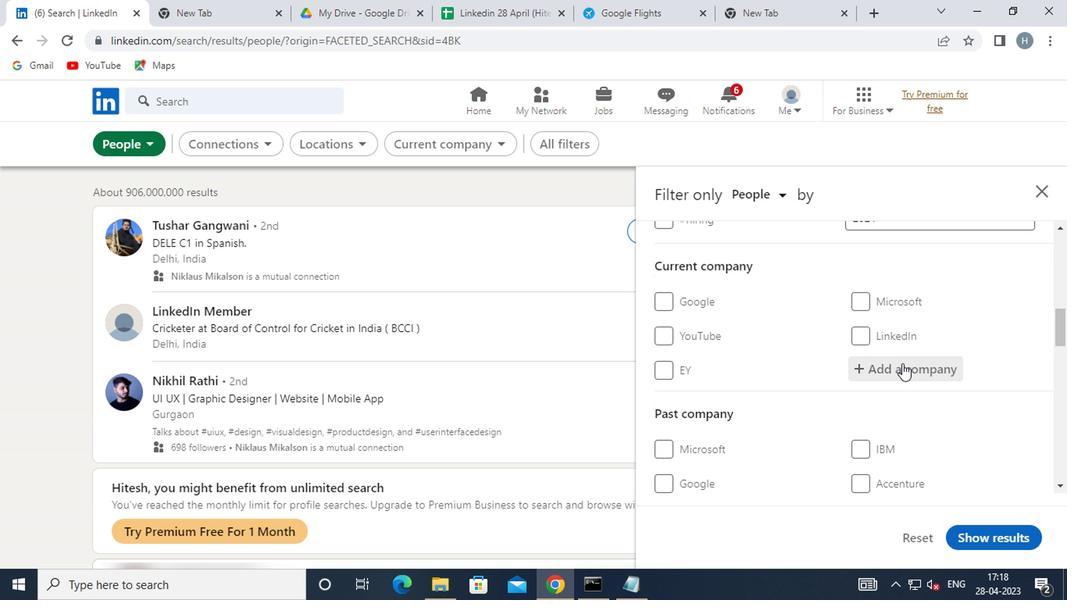 
Action: Key pressed <Key.shift>NITI<Key.space>AAYOG
Screenshot: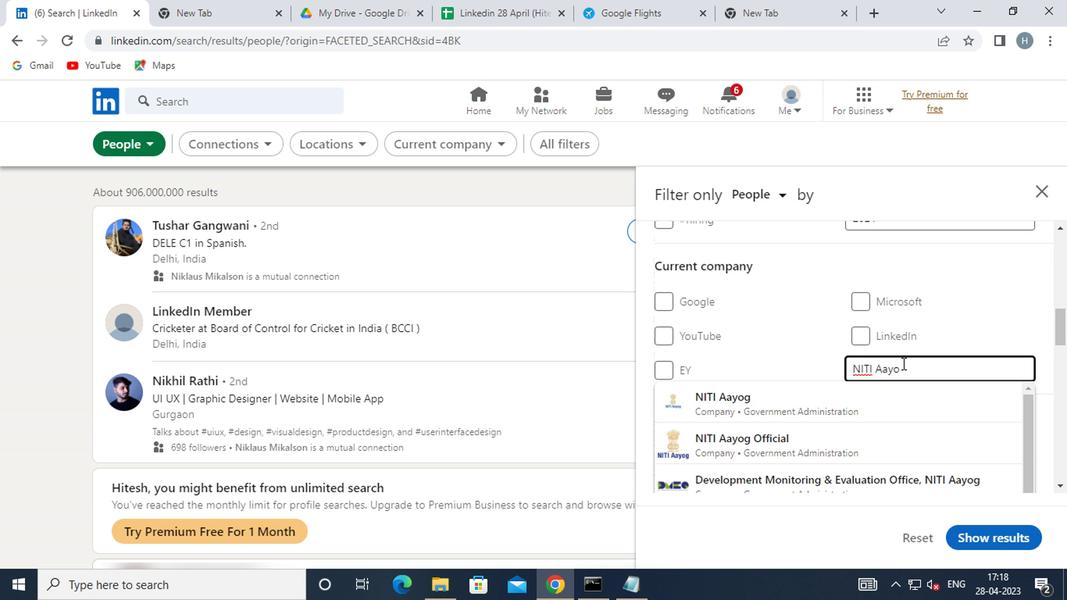 
Action: Mouse moved to (777, 405)
Screenshot: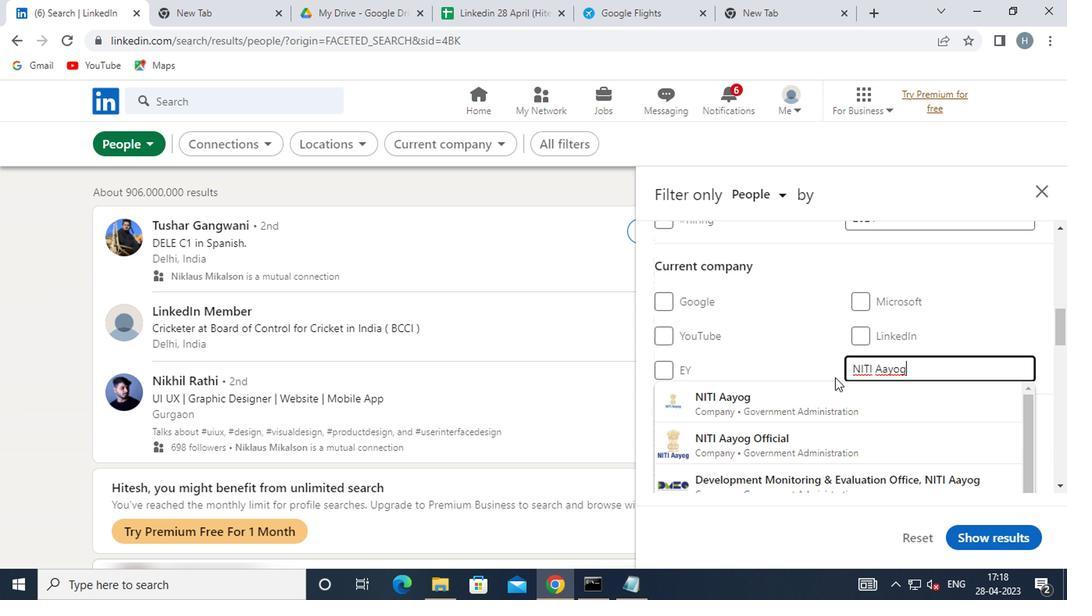 
Action: Mouse pressed left at (777, 405)
Screenshot: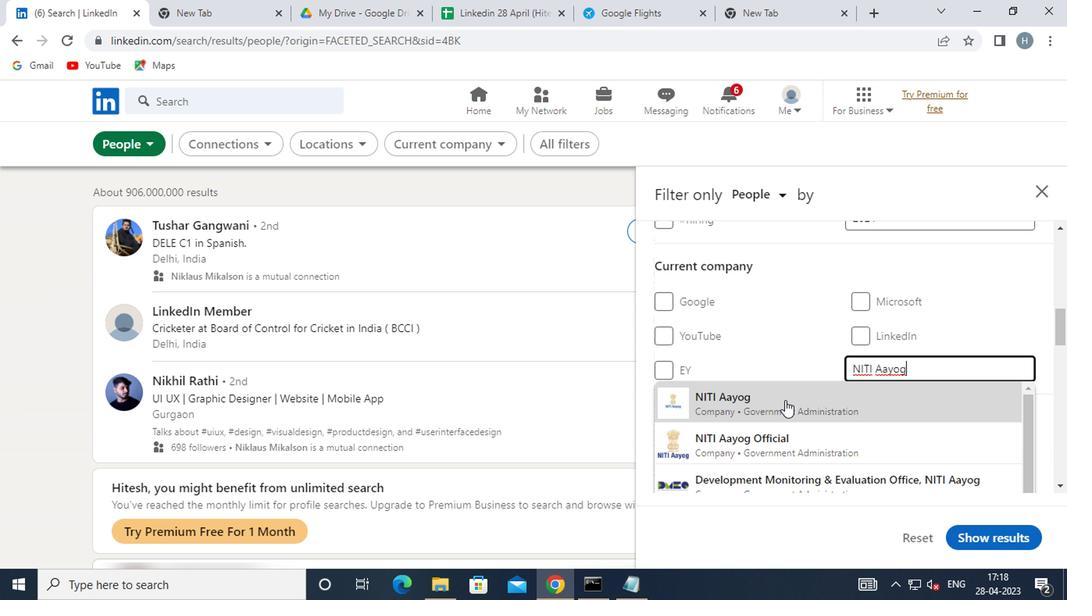 
Action: Mouse moved to (823, 374)
Screenshot: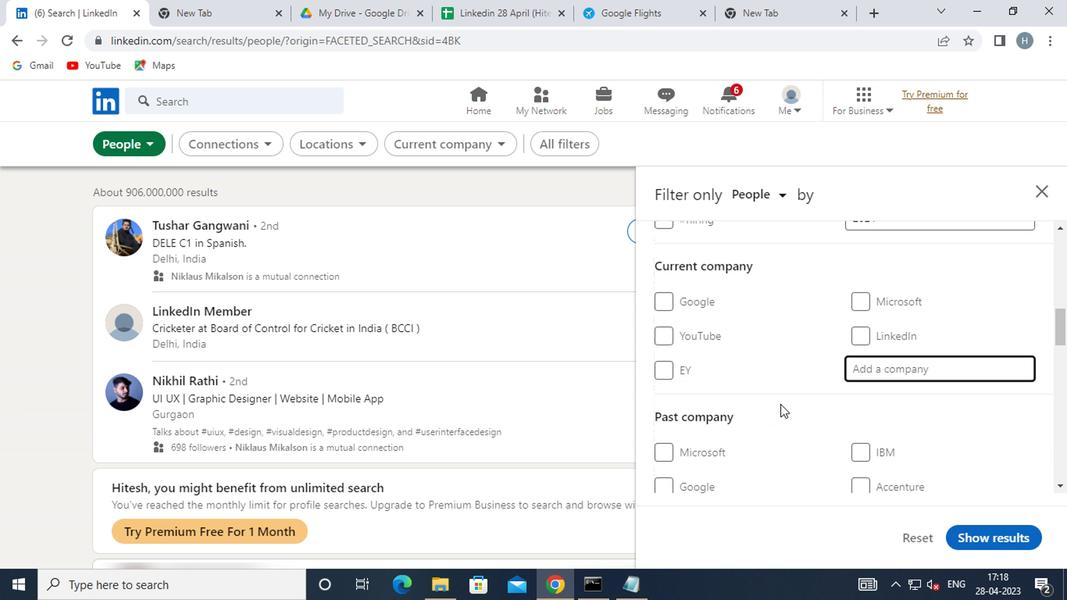 
Action: Mouse scrolled (823, 373) with delta (0, -1)
Screenshot: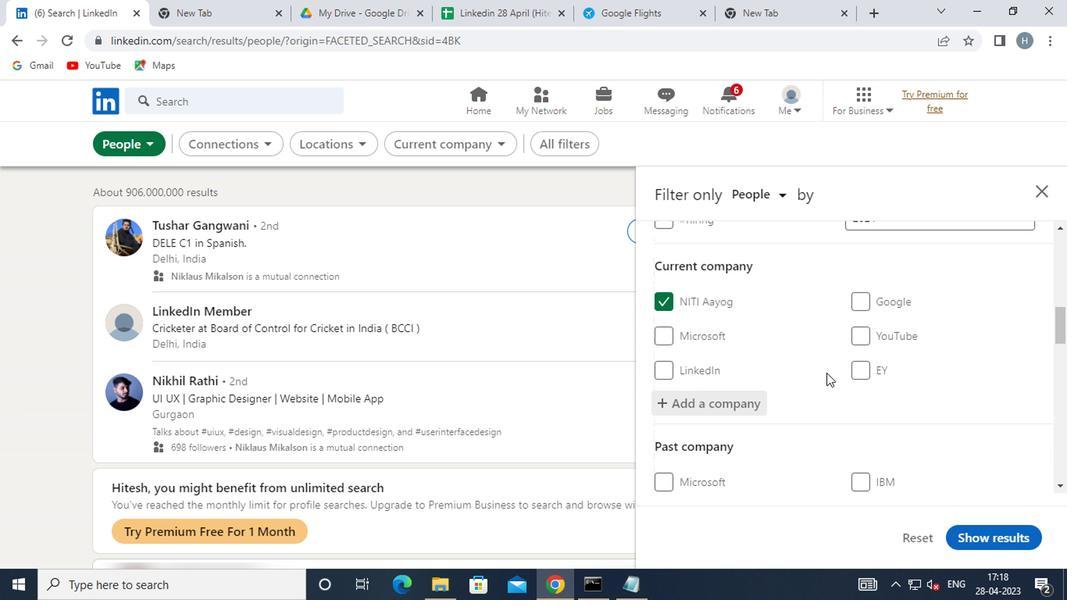 
Action: Mouse scrolled (823, 373) with delta (0, -1)
Screenshot: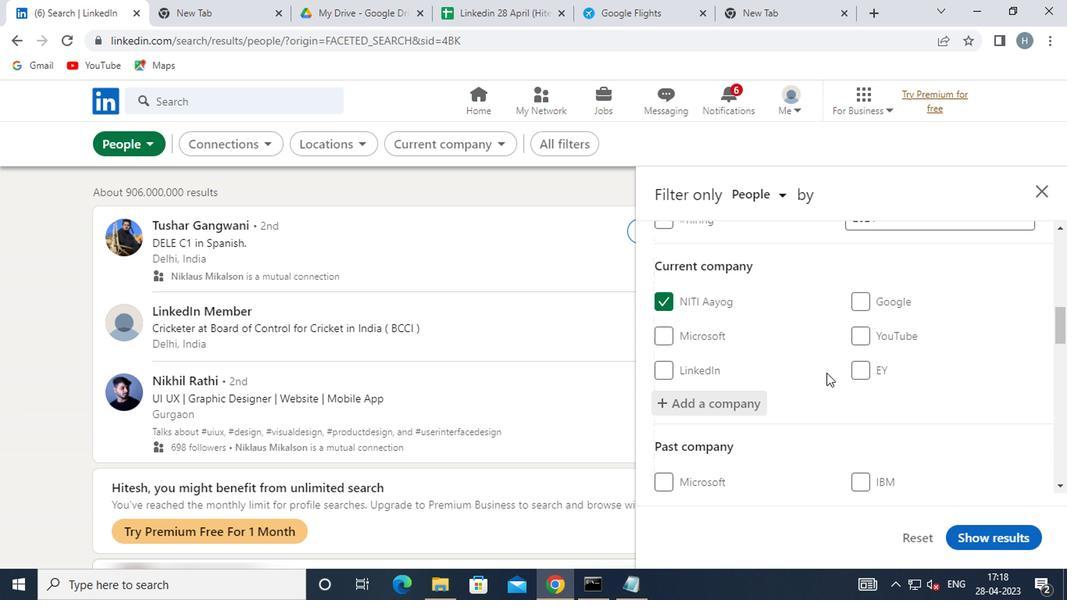 
Action: Mouse scrolled (823, 373) with delta (0, -1)
Screenshot: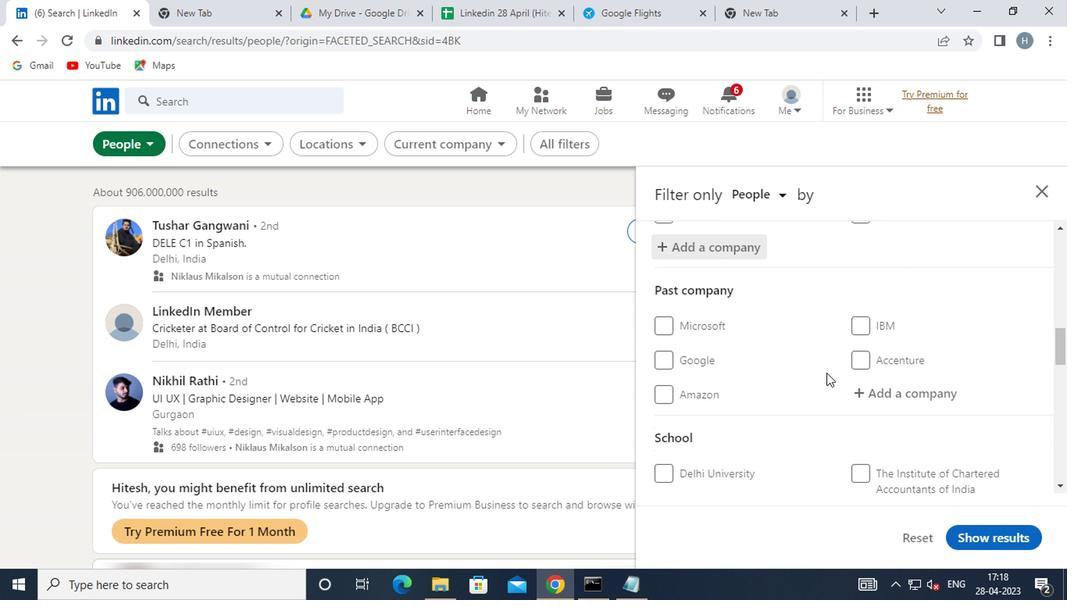 
Action: Mouse scrolled (823, 373) with delta (0, -1)
Screenshot: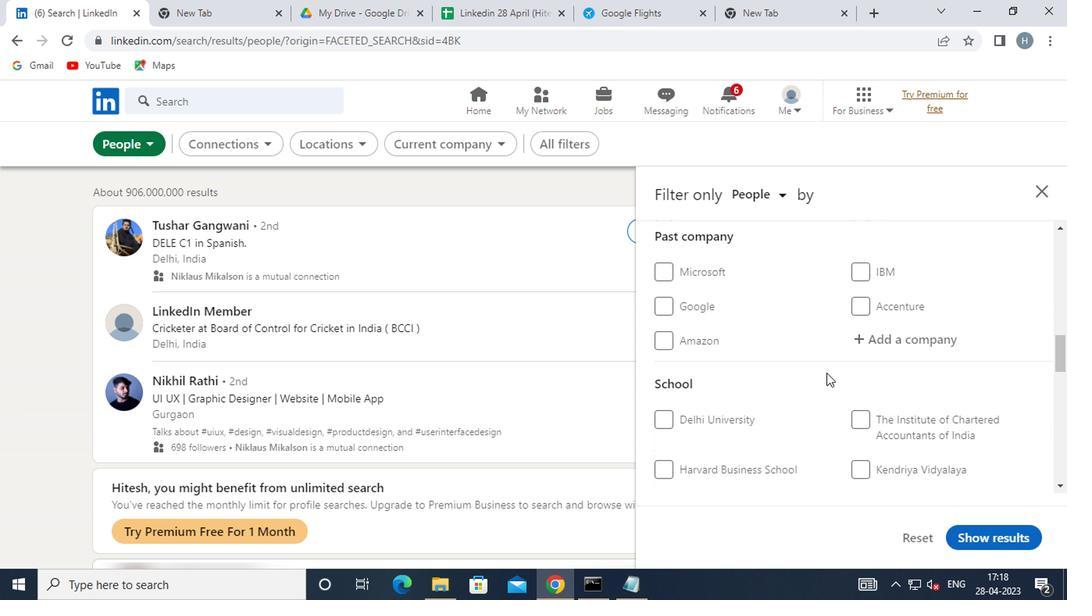 
Action: Mouse moved to (878, 399)
Screenshot: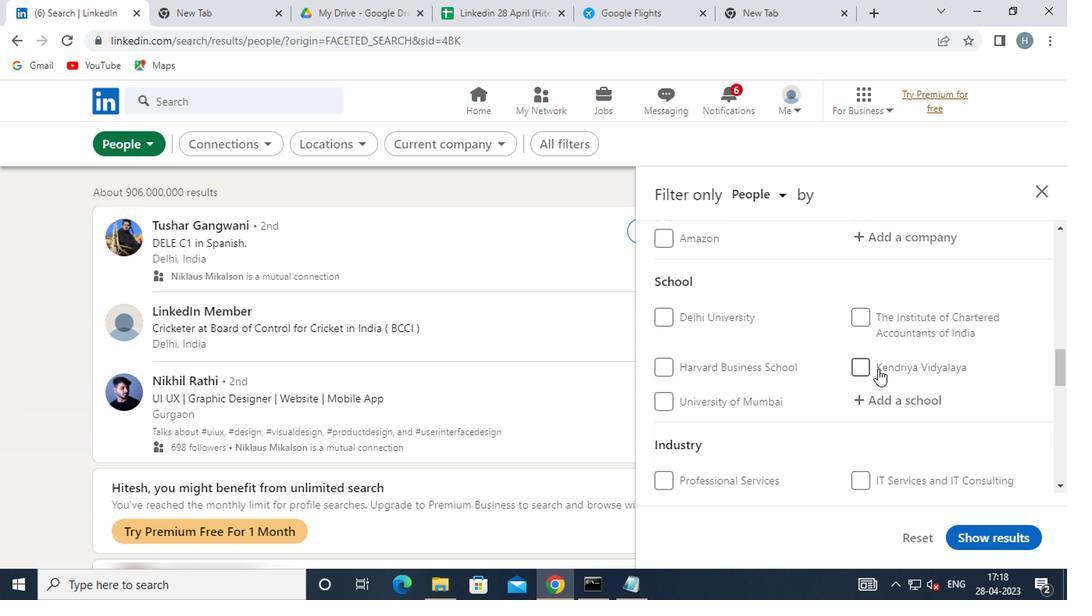 
Action: Mouse pressed left at (878, 399)
Screenshot: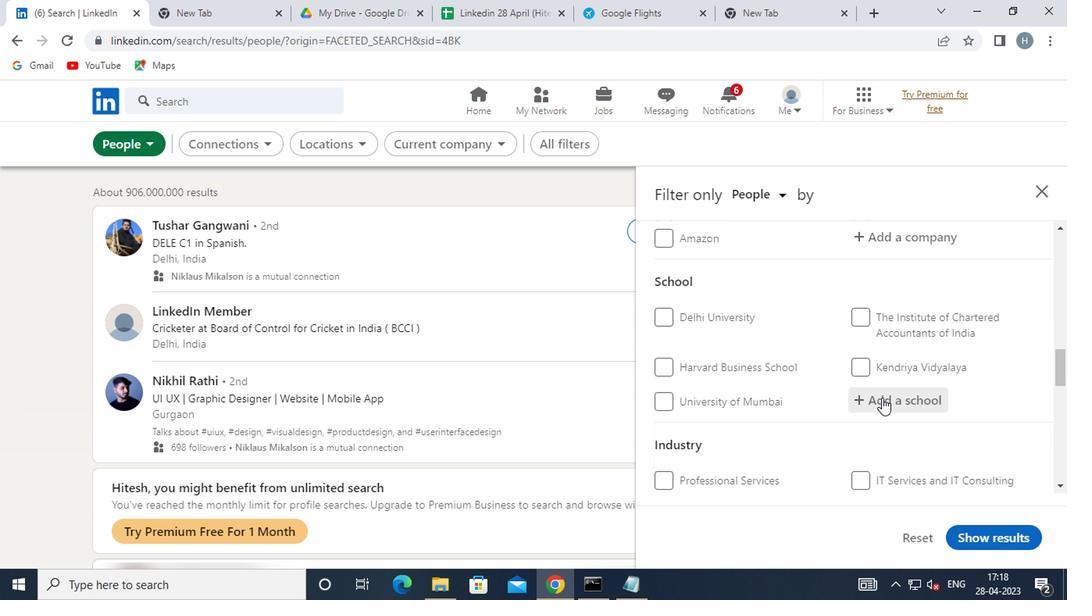 
Action: Key pressed <Key.shift>LPU<Key.space>DI
Screenshot: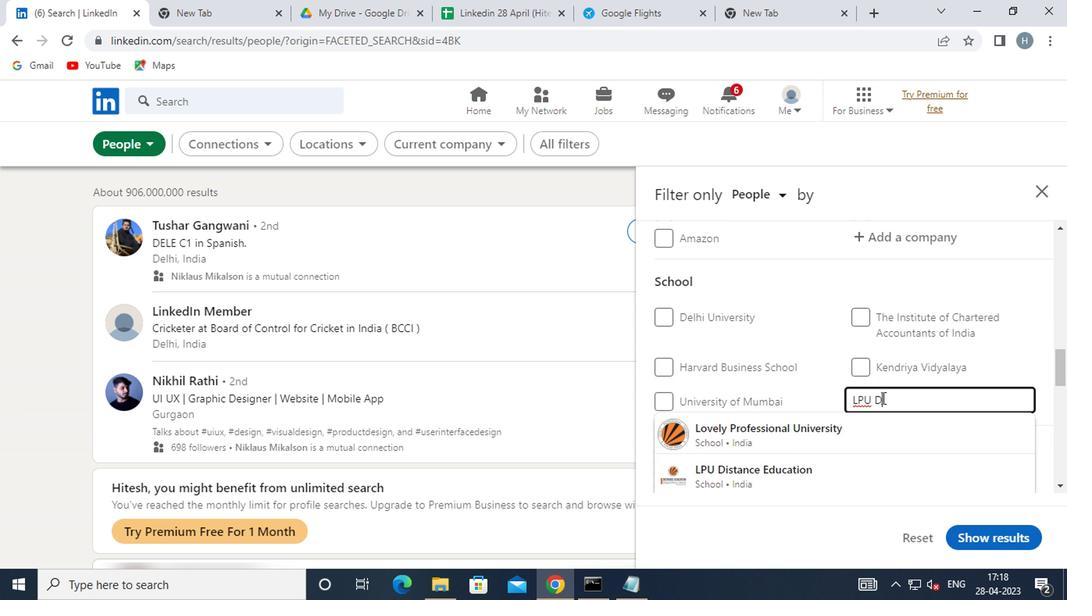 
Action: Mouse moved to (845, 438)
Screenshot: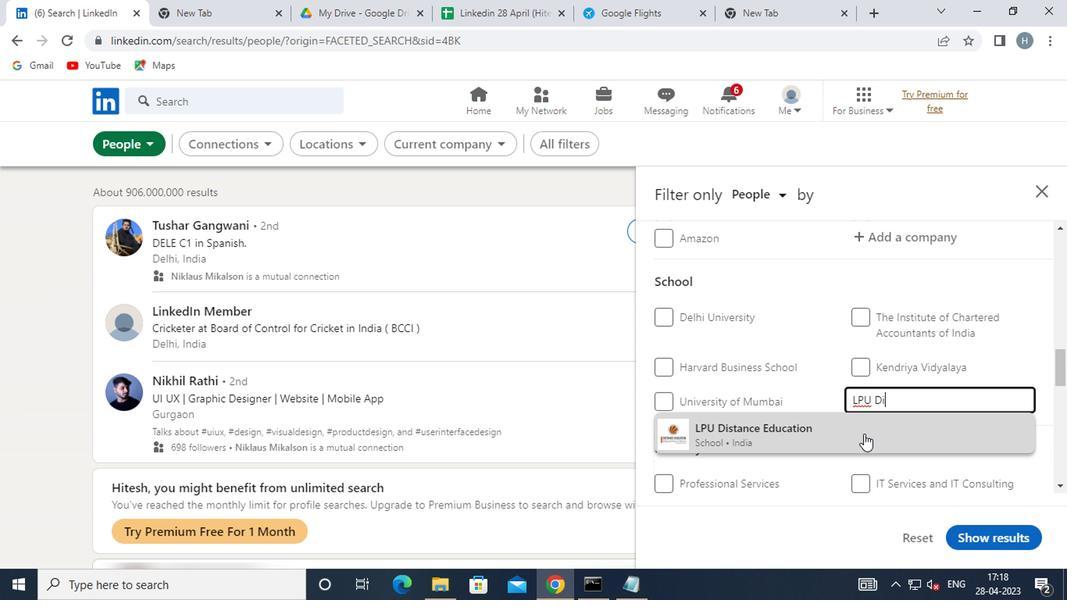 
Action: Mouse pressed left at (845, 438)
Screenshot: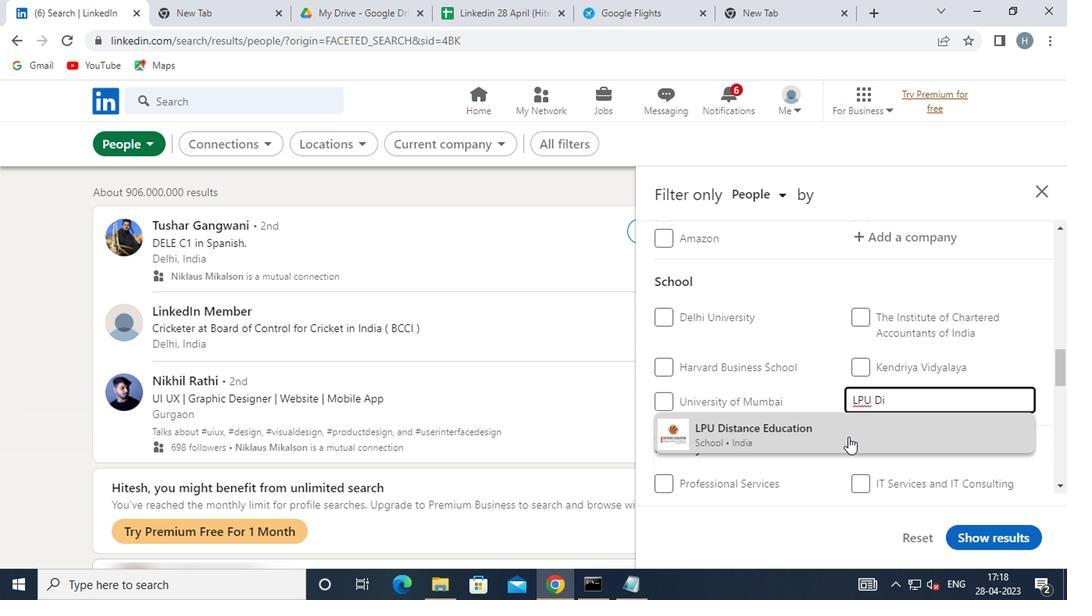 
Action: Mouse moved to (845, 432)
Screenshot: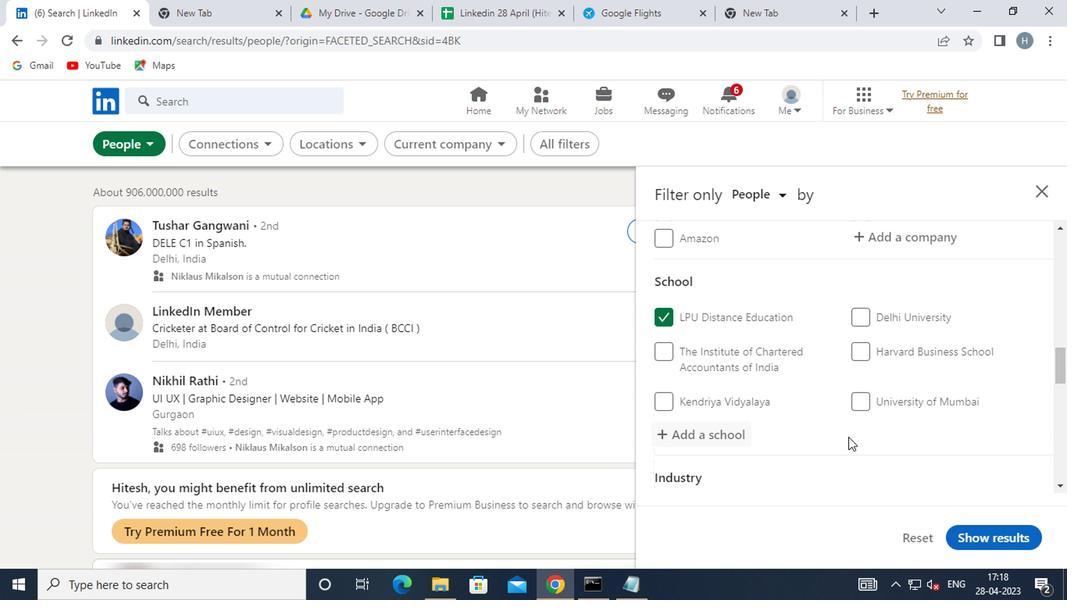 
Action: Mouse scrolled (845, 431) with delta (0, 0)
Screenshot: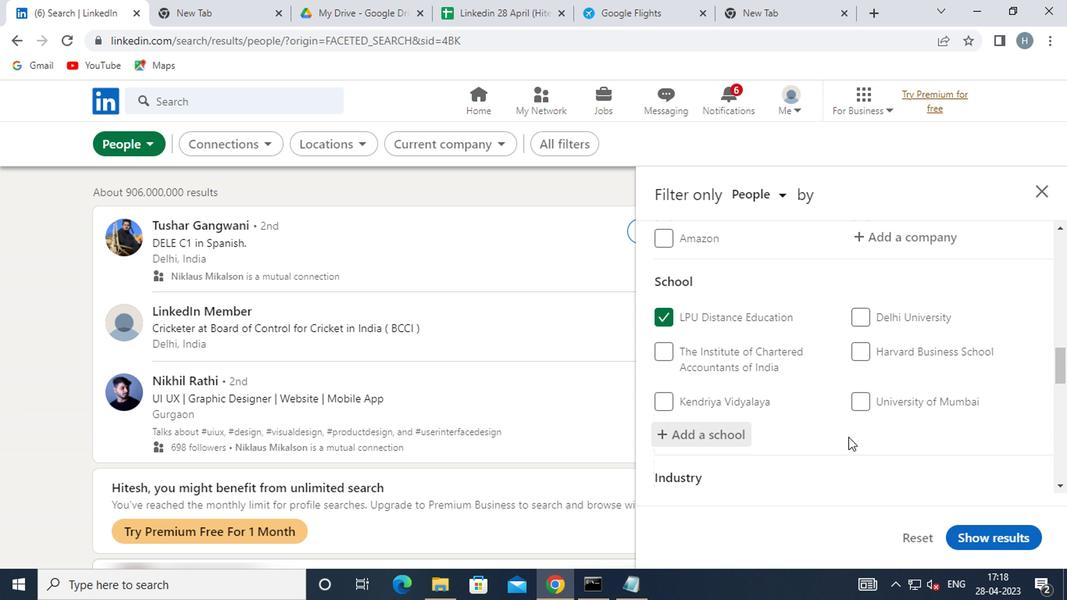 
Action: Mouse scrolled (845, 431) with delta (0, 0)
Screenshot: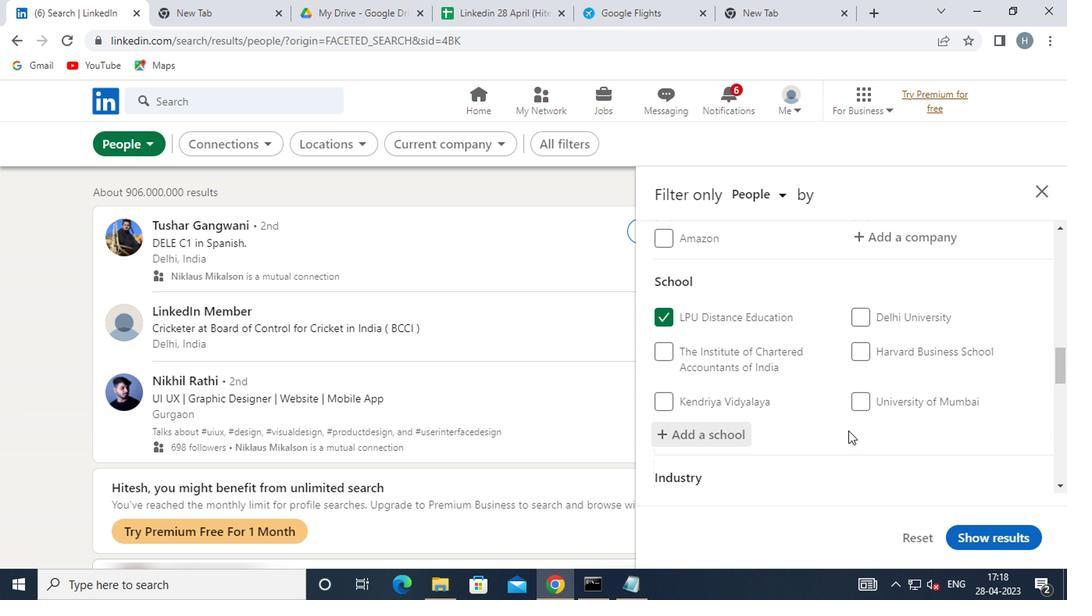 
Action: Mouse moved to (847, 421)
Screenshot: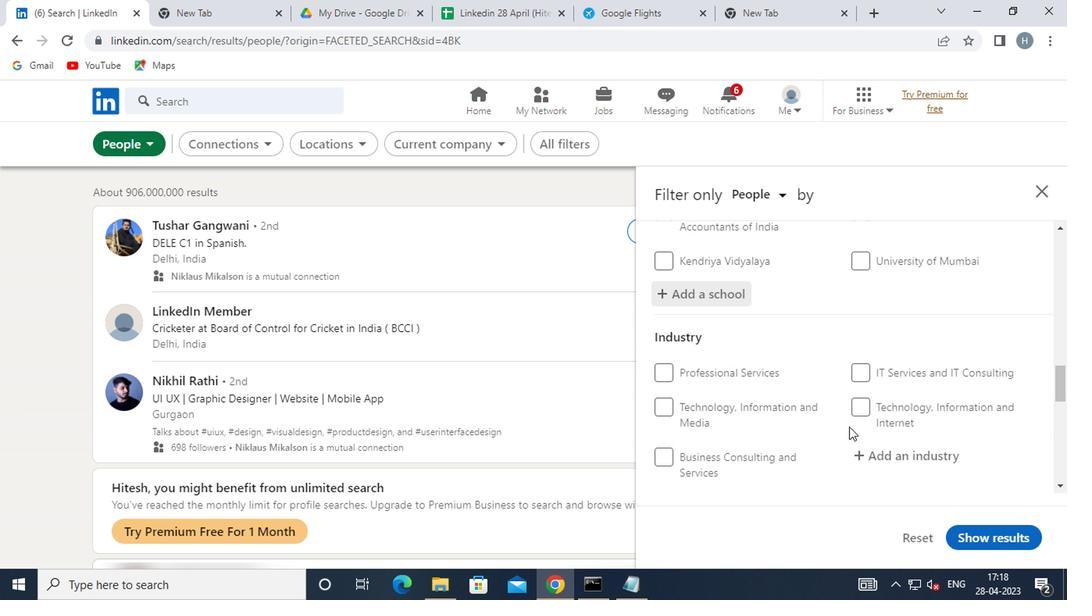 
Action: Mouse scrolled (847, 420) with delta (0, -1)
Screenshot: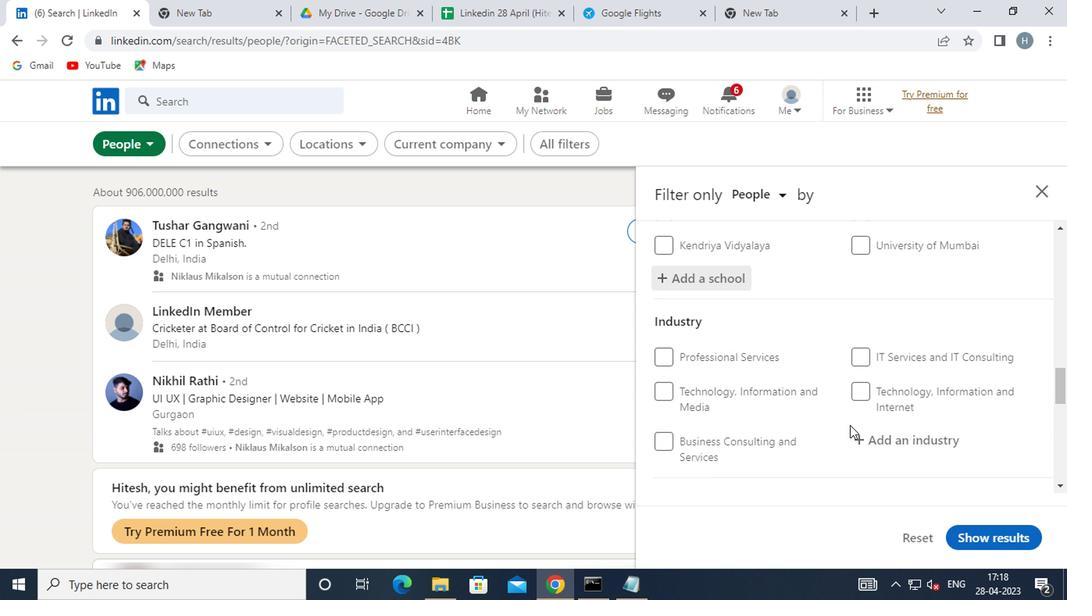 
Action: Mouse moved to (901, 362)
Screenshot: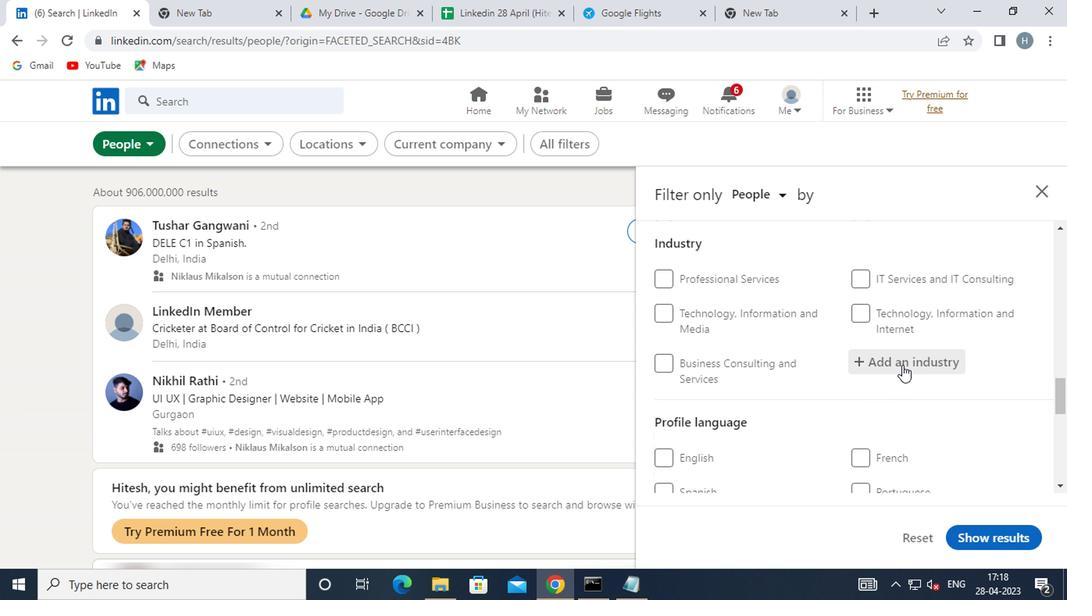 
Action: Mouse pressed left at (901, 362)
Screenshot: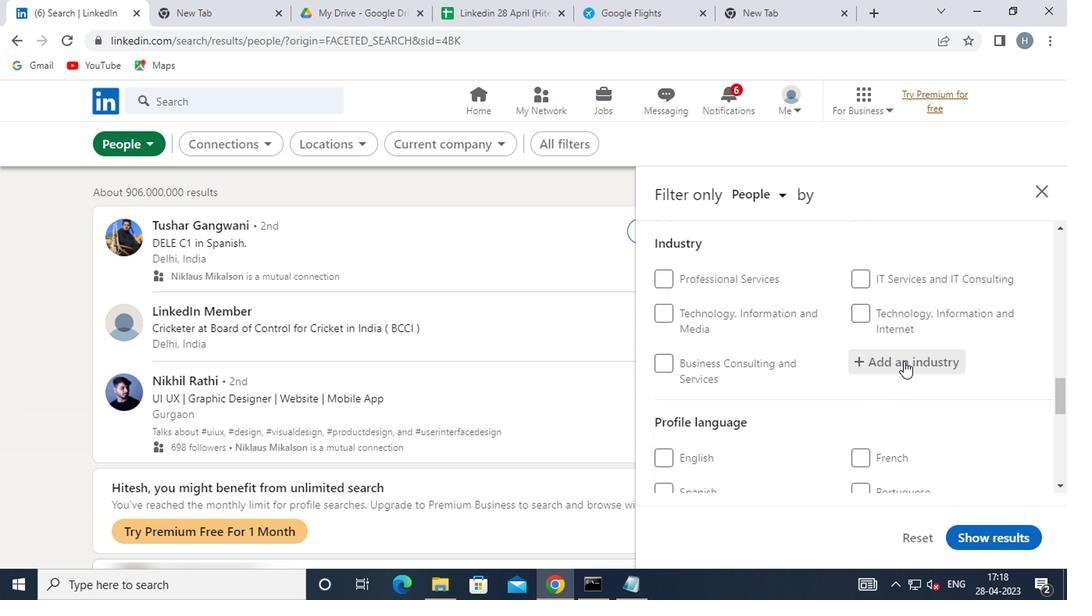
Action: Key pressed <Key.shift>SECURITY<Key.space><Key.shift>S
Screenshot: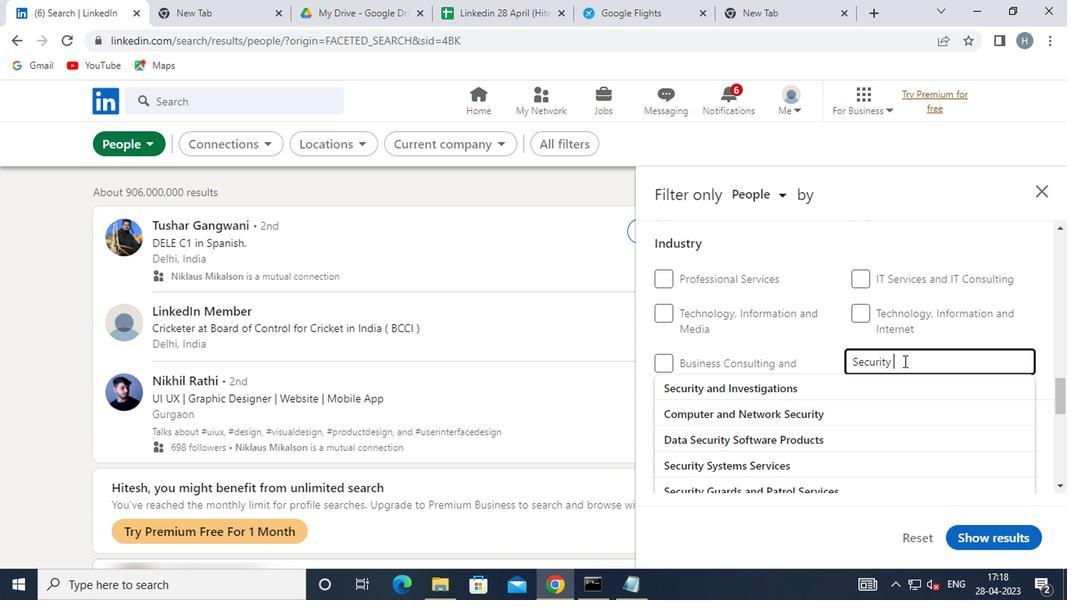 
Action: Mouse moved to (809, 465)
Screenshot: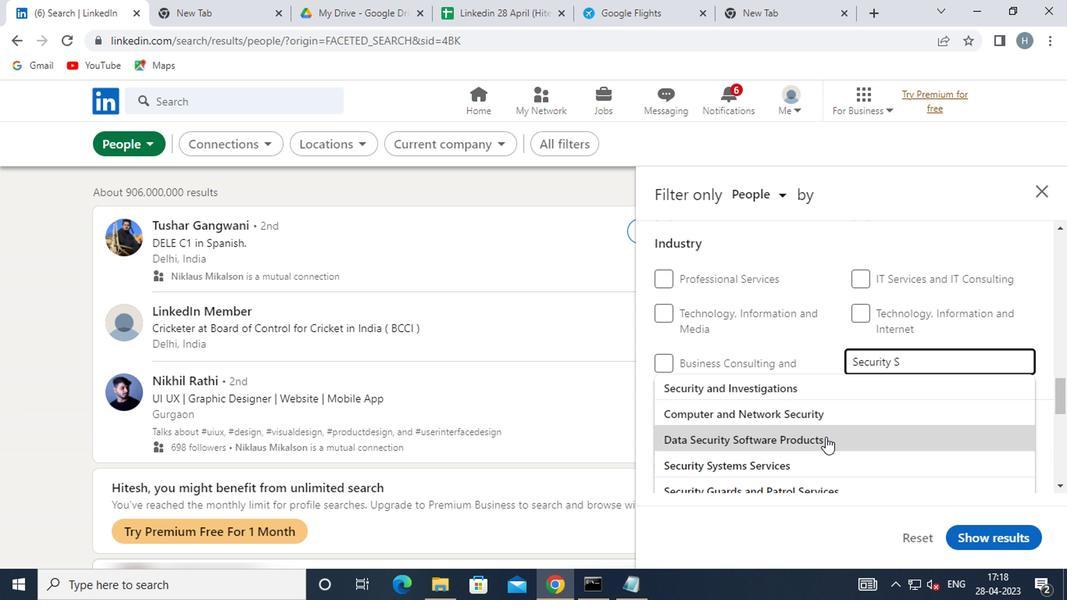 
Action: Mouse pressed left at (809, 465)
Screenshot: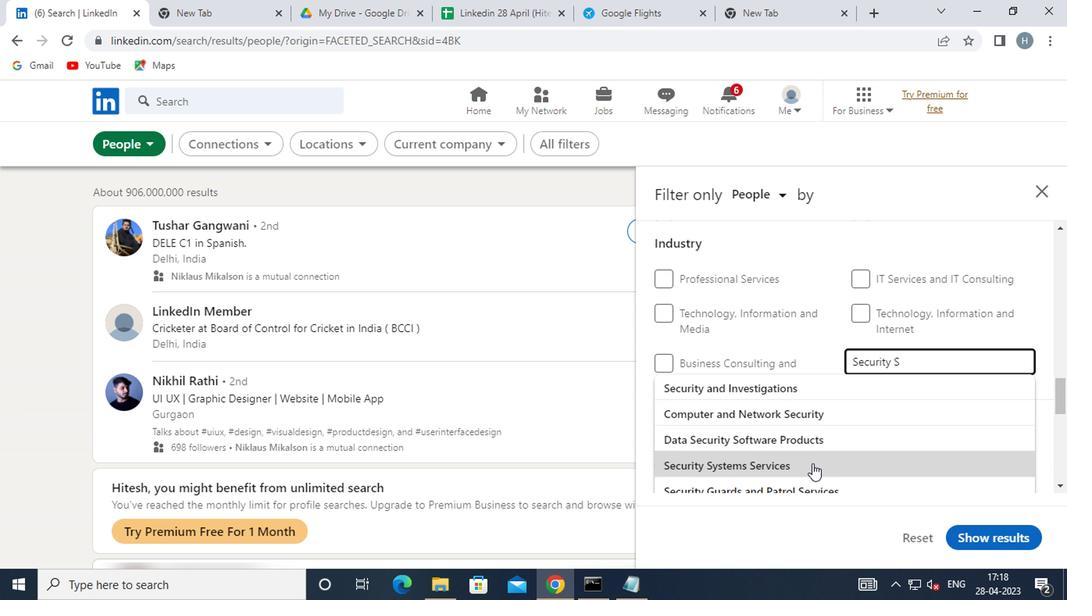 
Action: Mouse moved to (826, 420)
Screenshot: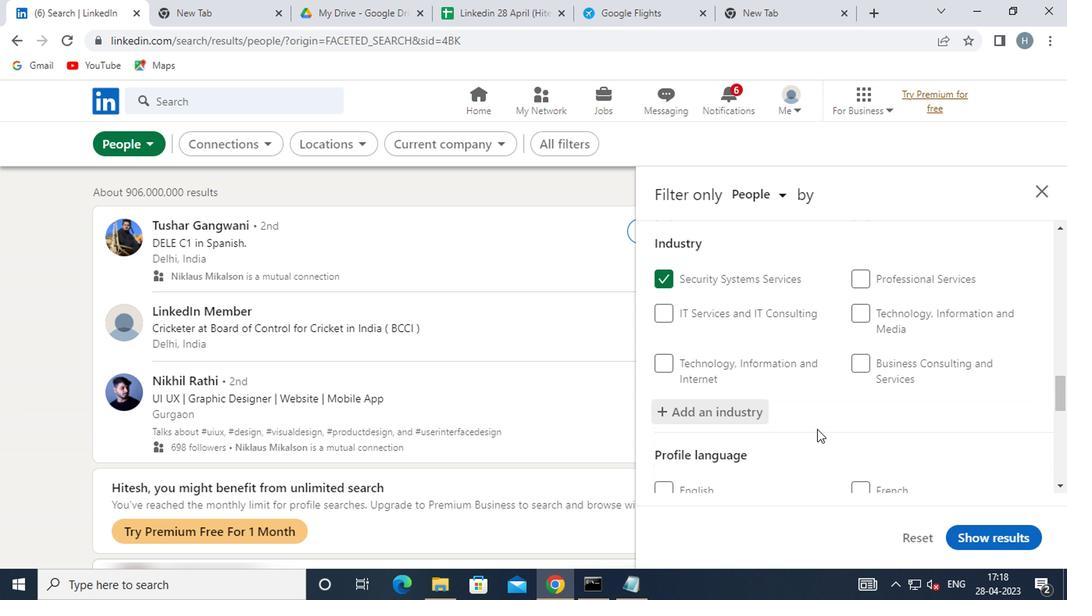 
Action: Mouse scrolled (826, 419) with delta (0, 0)
Screenshot: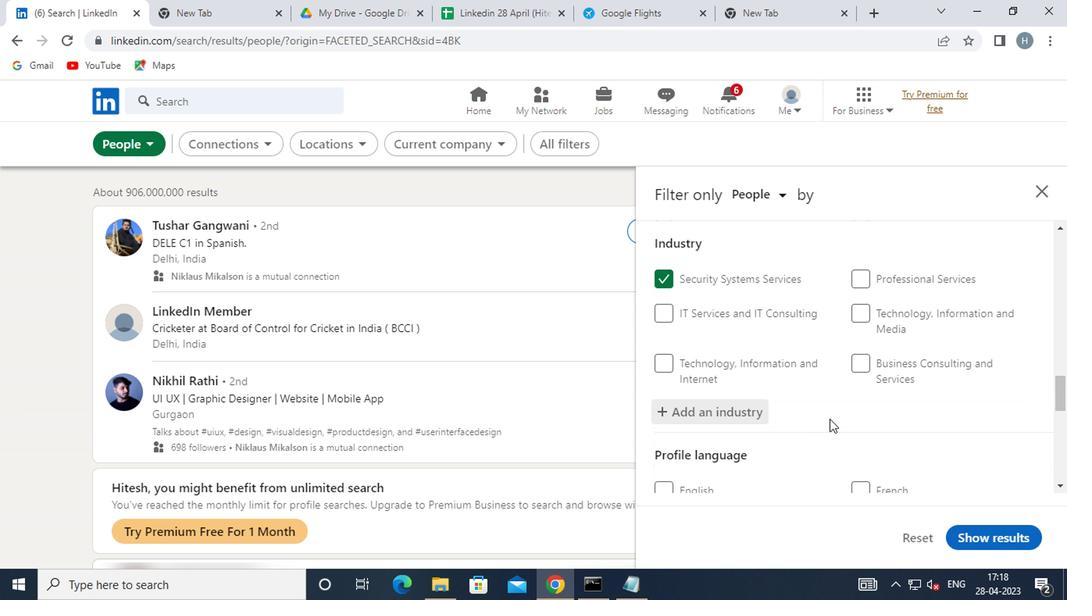 
Action: Mouse scrolled (826, 419) with delta (0, 0)
Screenshot: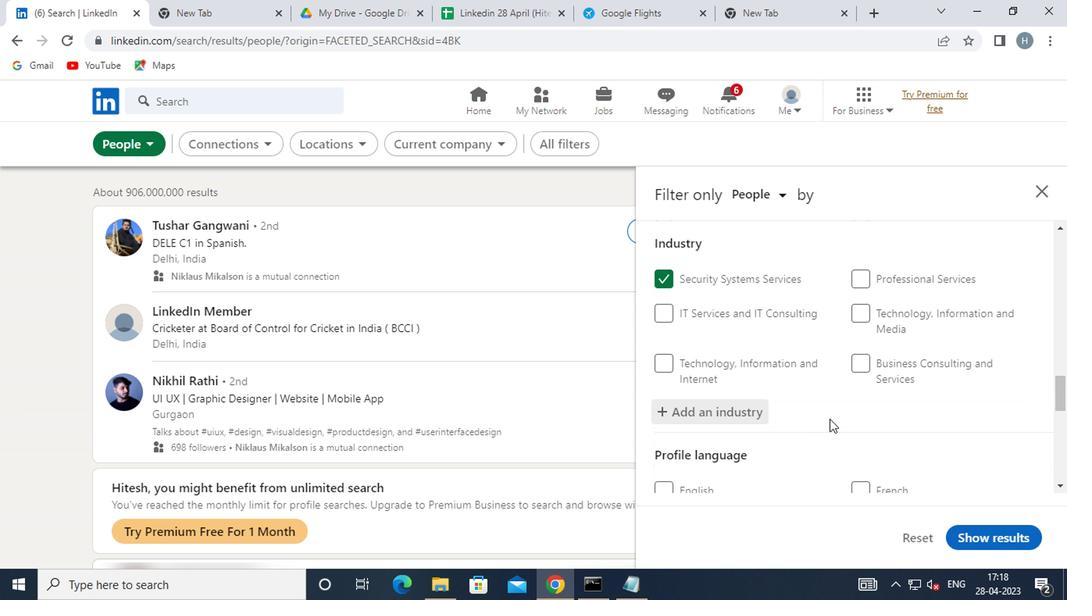 
Action: Mouse moved to (828, 412)
Screenshot: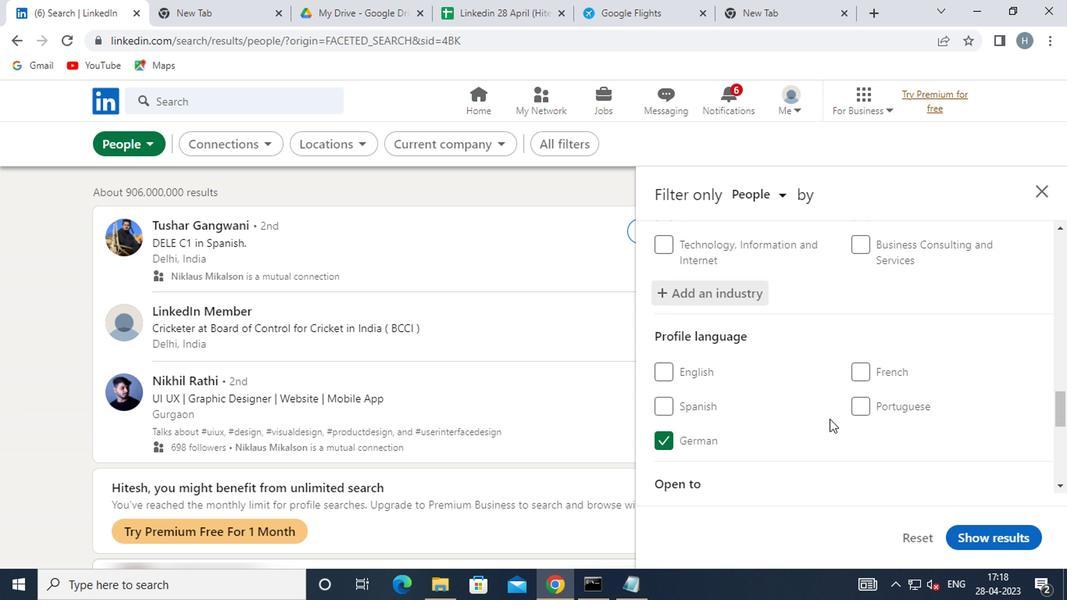 
Action: Mouse scrolled (828, 411) with delta (0, -1)
Screenshot: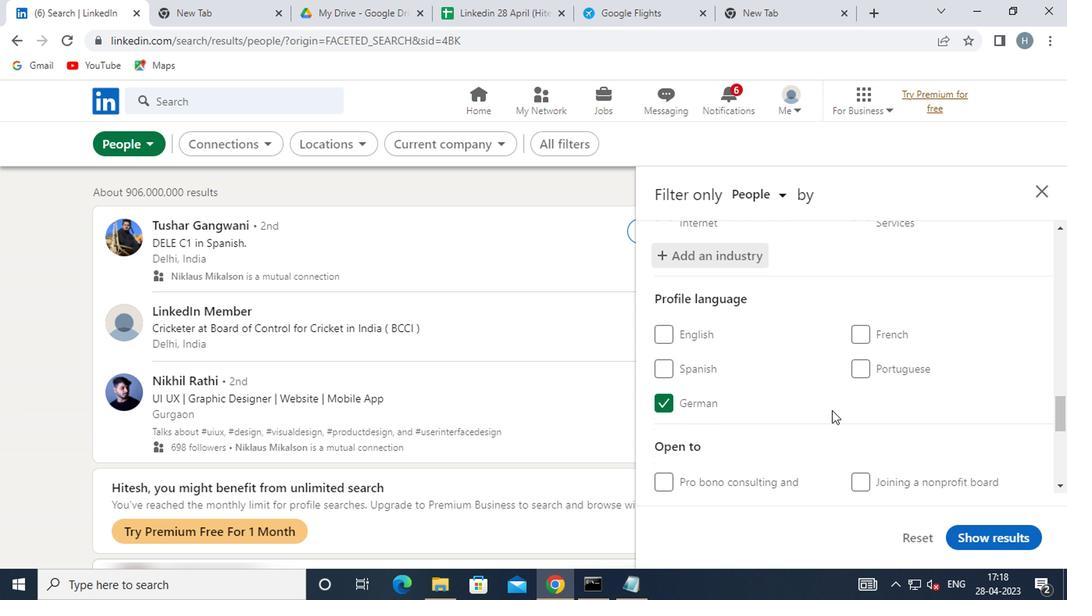 
Action: Mouse scrolled (828, 411) with delta (0, -1)
Screenshot: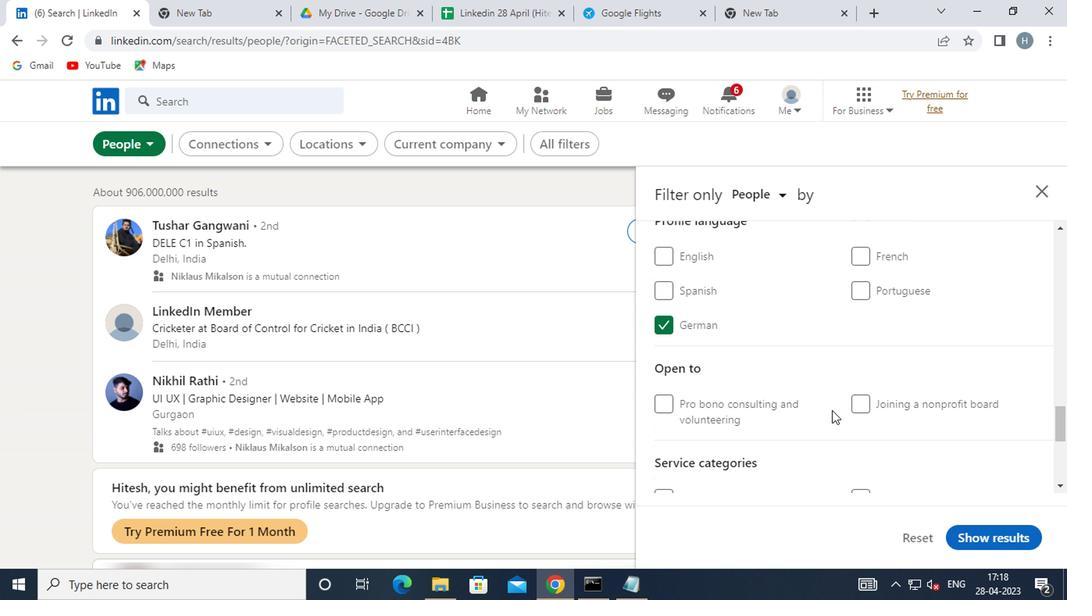 
Action: Mouse moved to (834, 402)
Screenshot: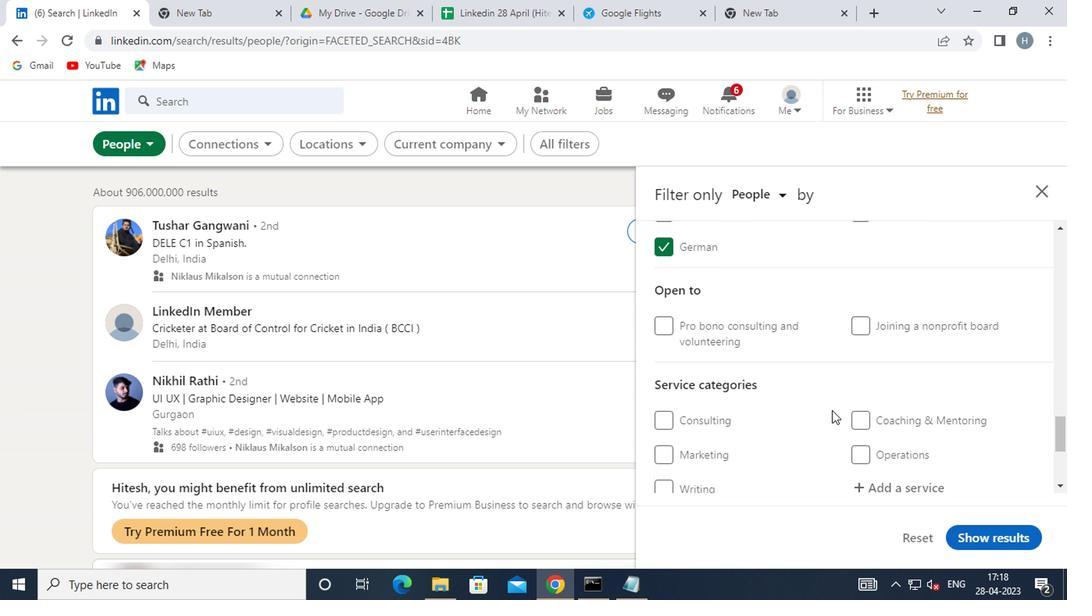 
Action: Mouse scrolled (834, 401) with delta (0, -1)
Screenshot: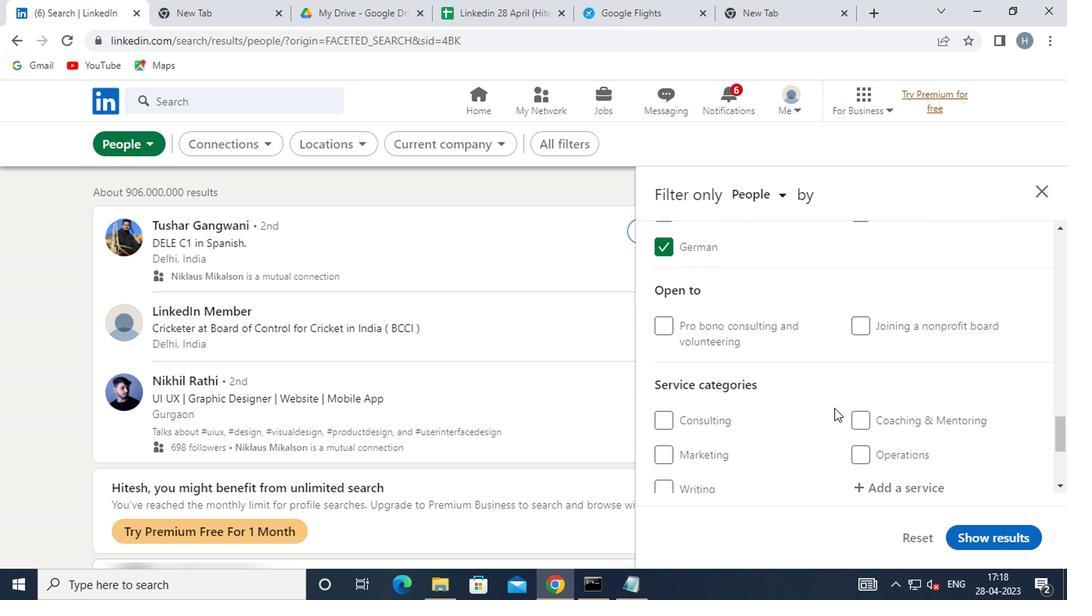 
Action: Mouse moved to (887, 410)
Screenshot: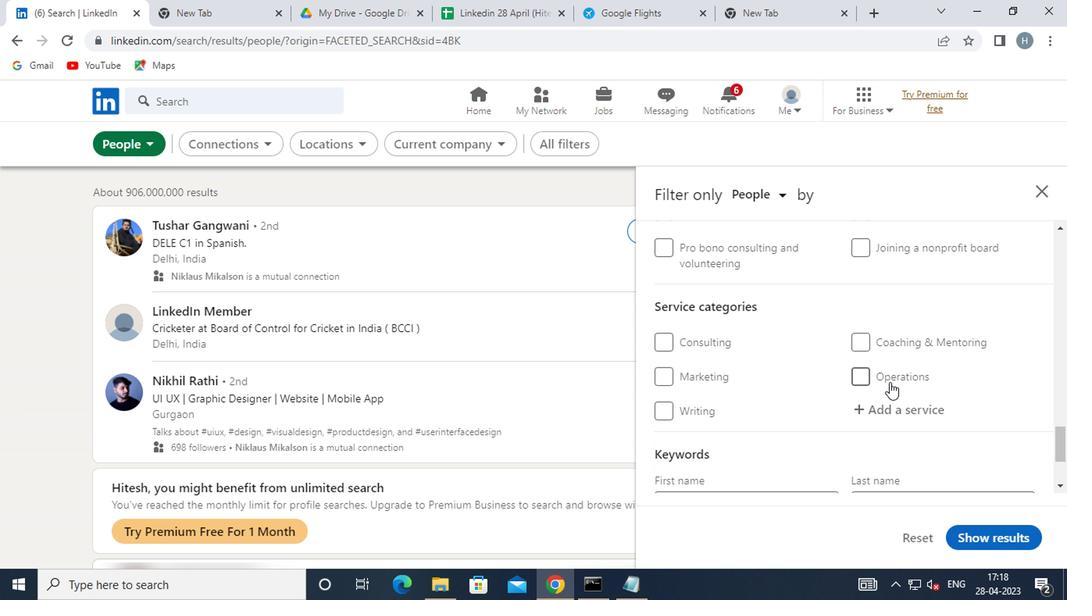 
Action: Mouse pressed left at (887, 410)
Screenshot: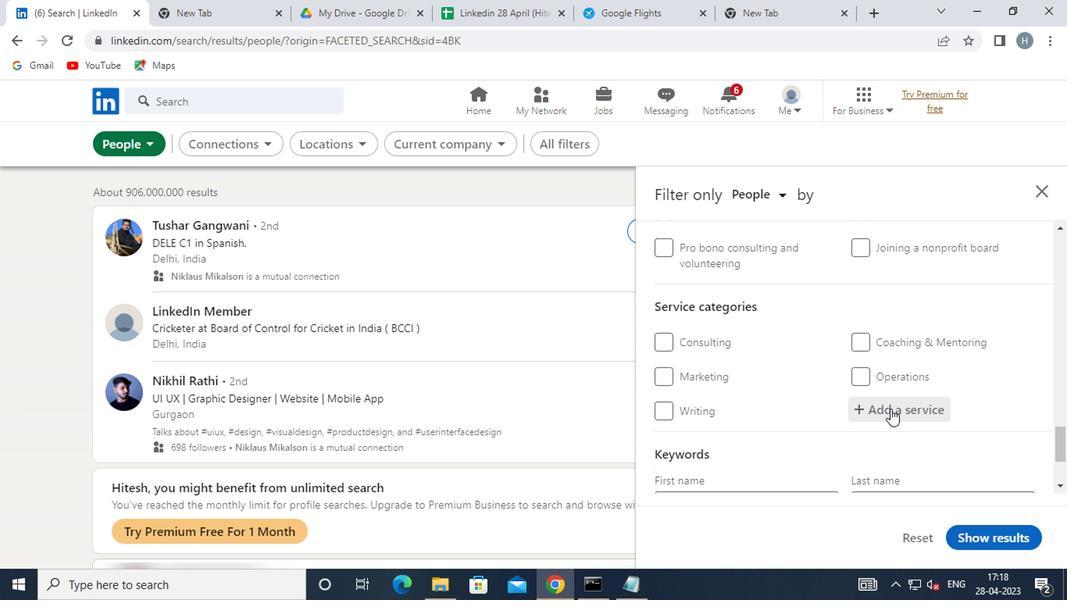 
Action: Key pressed <Key.shift>LOGO<Key.space><Key.shift>D
Screenshot: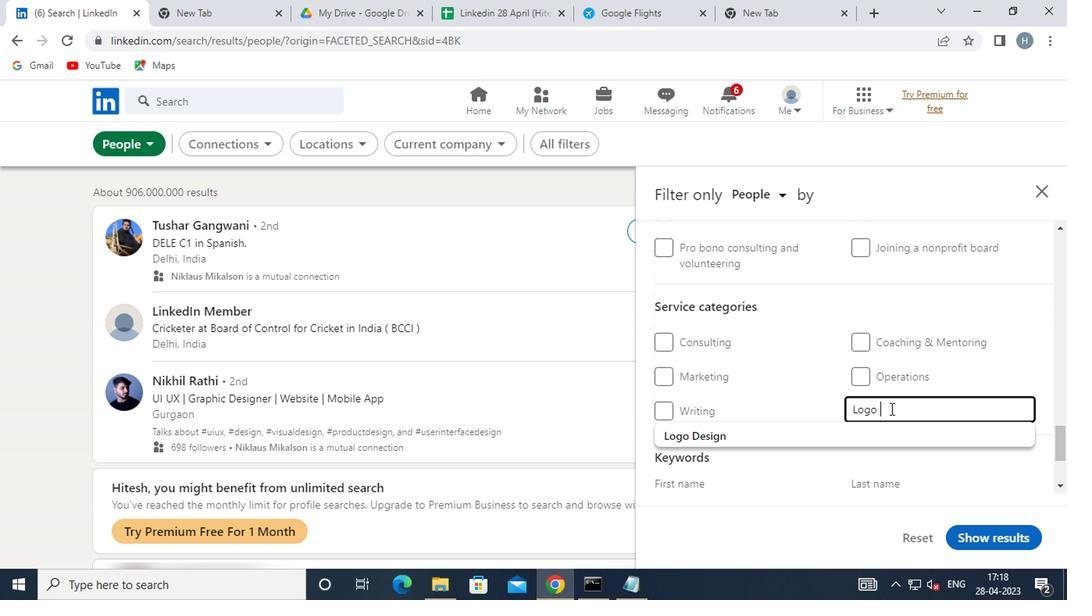 
Action: Mouse moved to (867, 433)
Screenshot: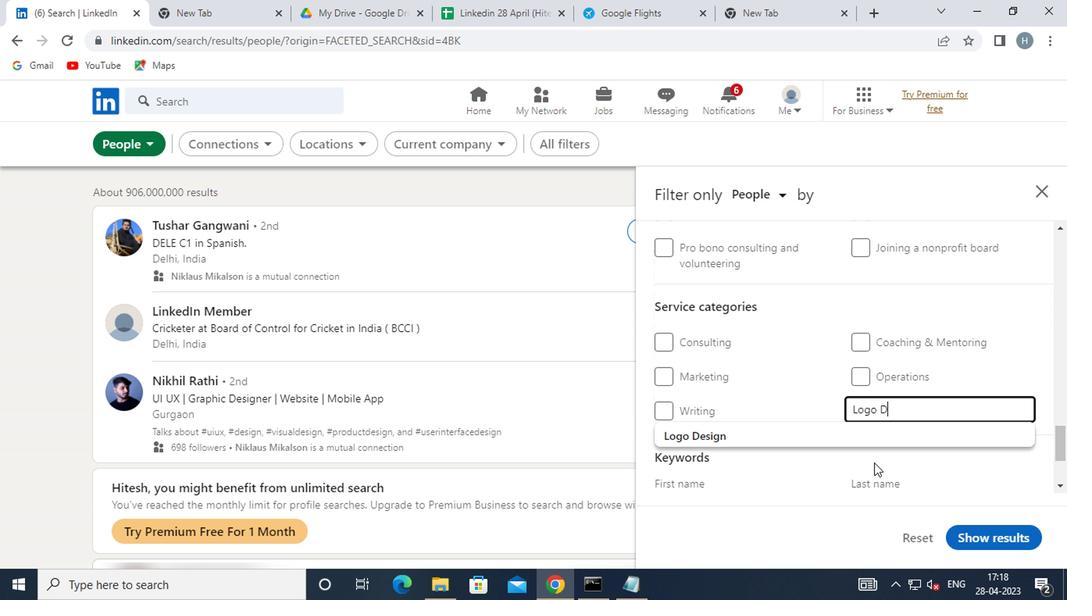 
Action: Mouse pressed left at (867, 433)
Screenshot: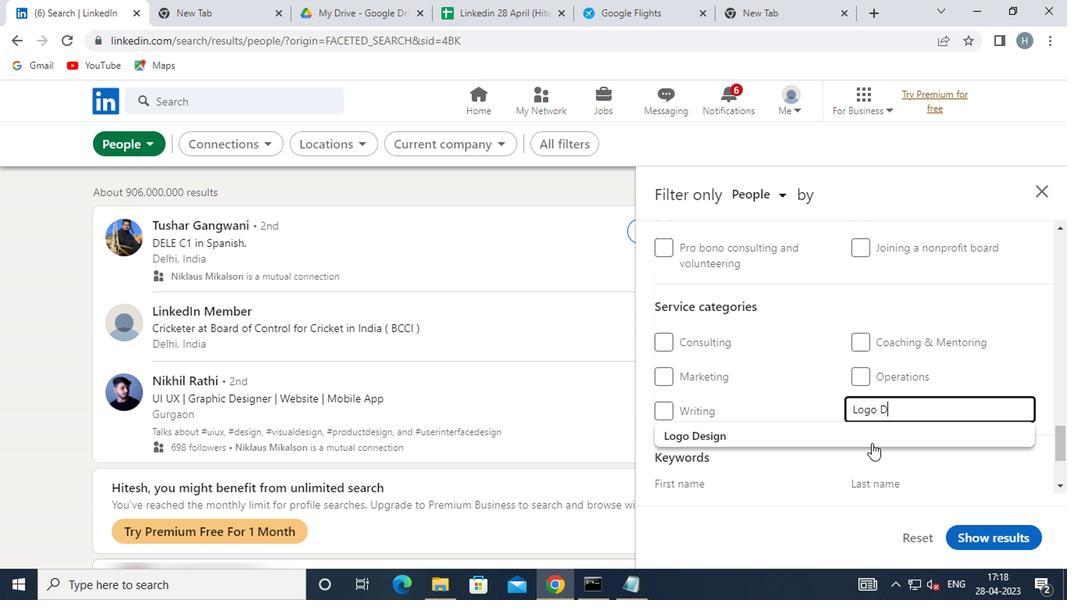 
Action: Mouse moved to (781, 432)
Screenshot: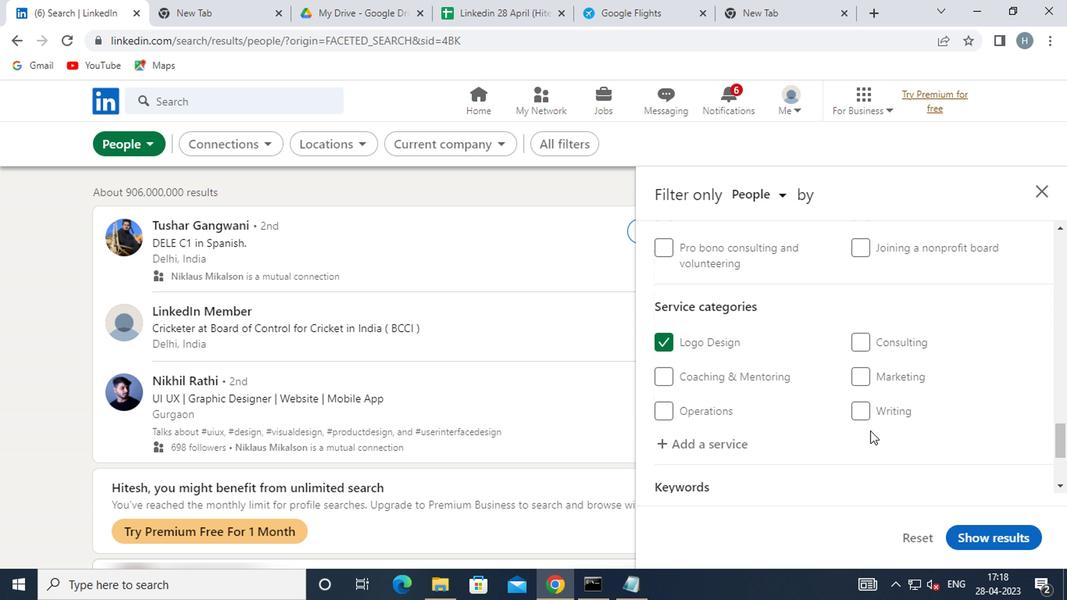 
Action: Mouse scrolled (781, 431) with delta (0, 0)
Screenshot: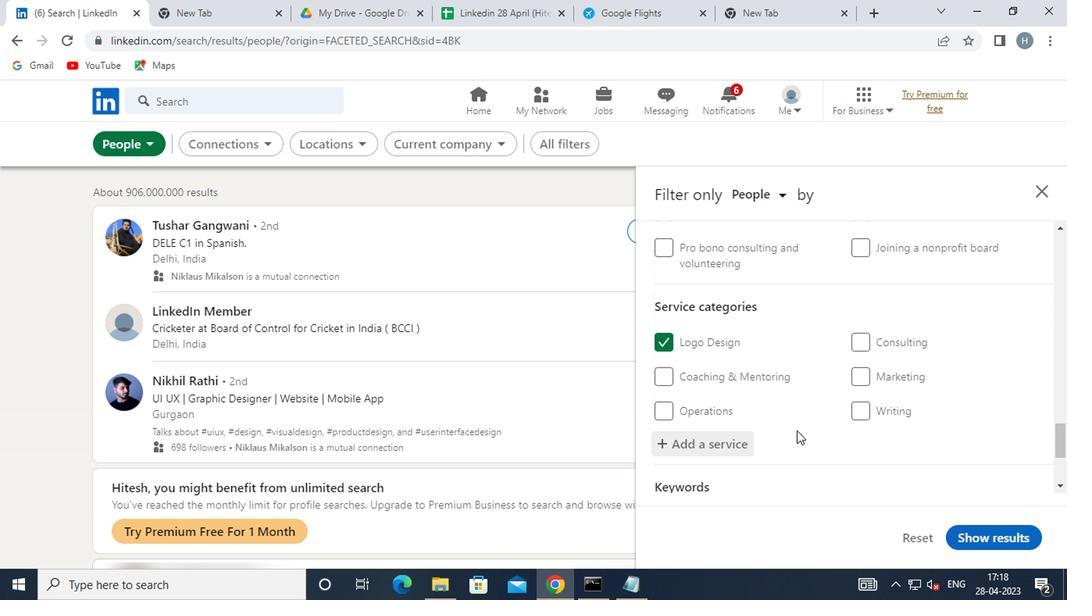 
Action: Mouse scrolled (781, 431) with delta (0, 0)
Screenshot: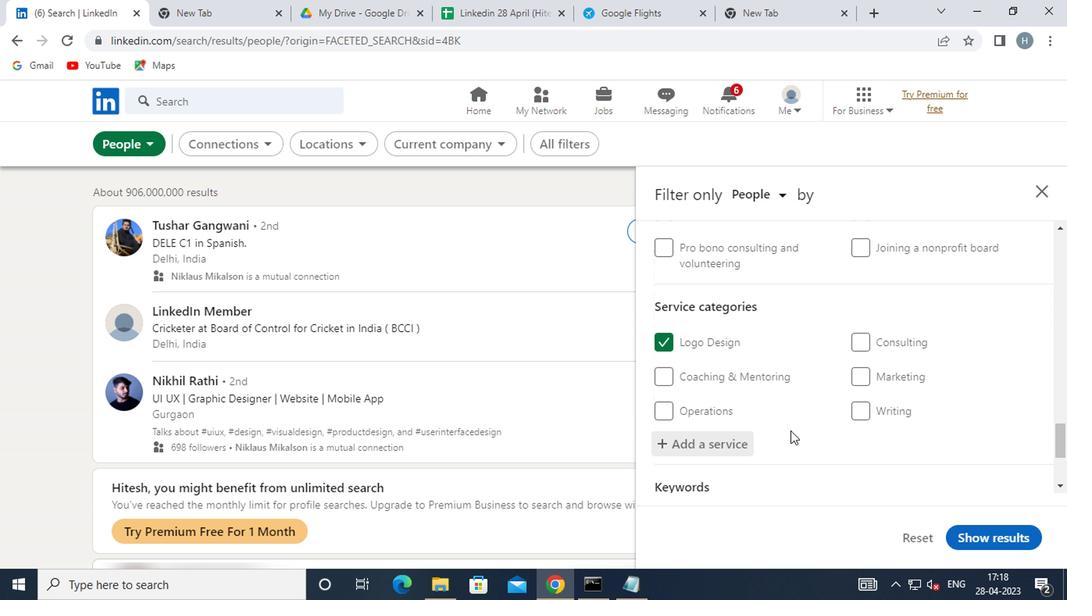 
Action: Mouse moved to (783, 427)
Screenshot: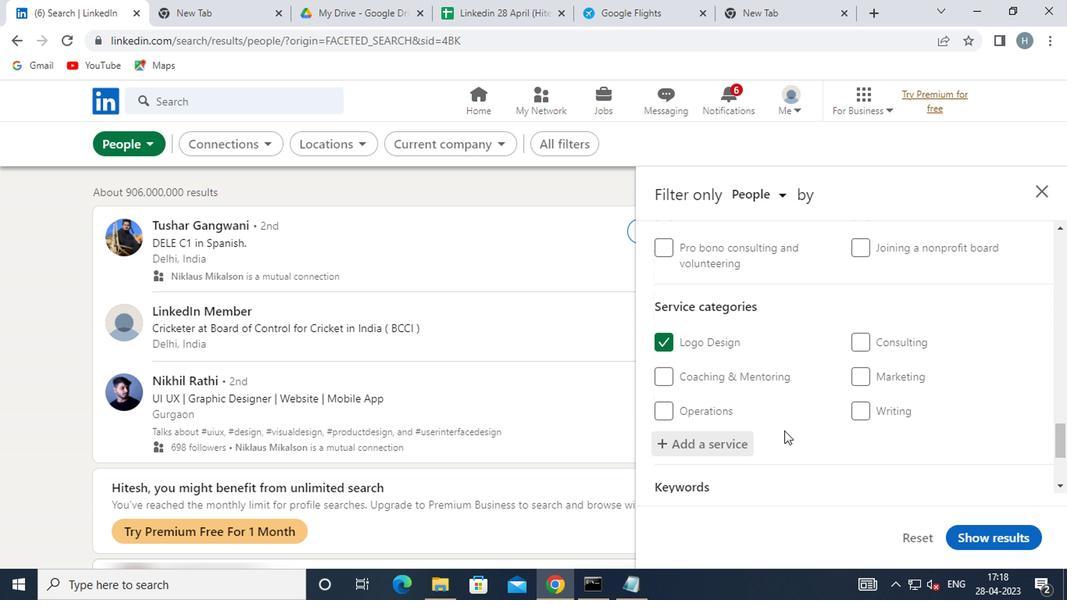 
Action: Mouse scrolled (783, 427) with delta (0, 0)
Screenshot: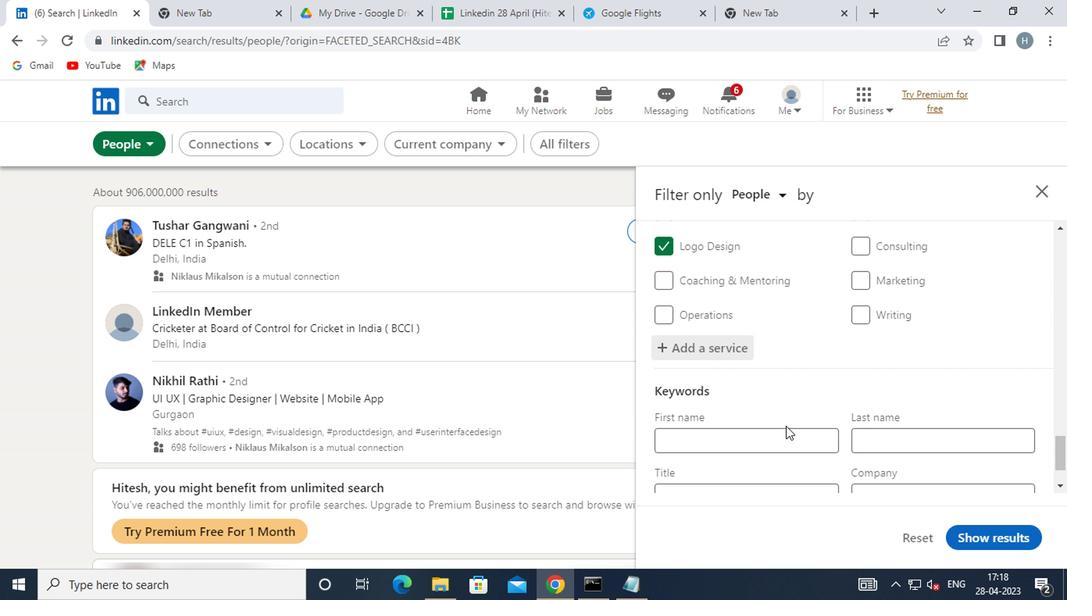 
Action: Mouse scrolled (783, 427) with delta (0, 0)
Screenshot: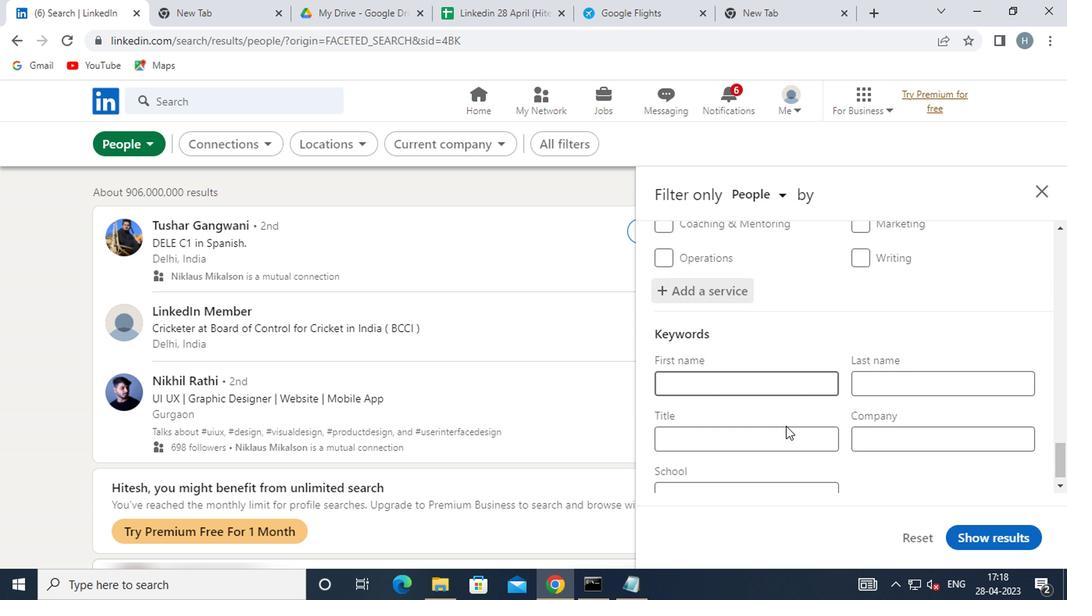 
Action: Mouse moved to (783, 425)
Screenshot: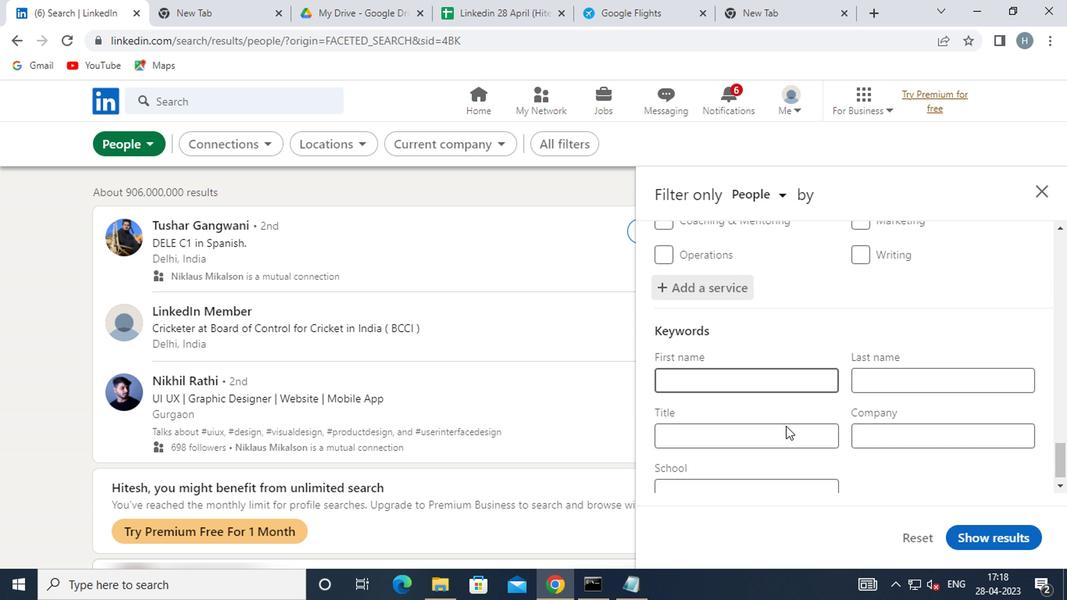 
Action: Mouse scrolled (783, 424) with delta (0, -1)
Screenshot: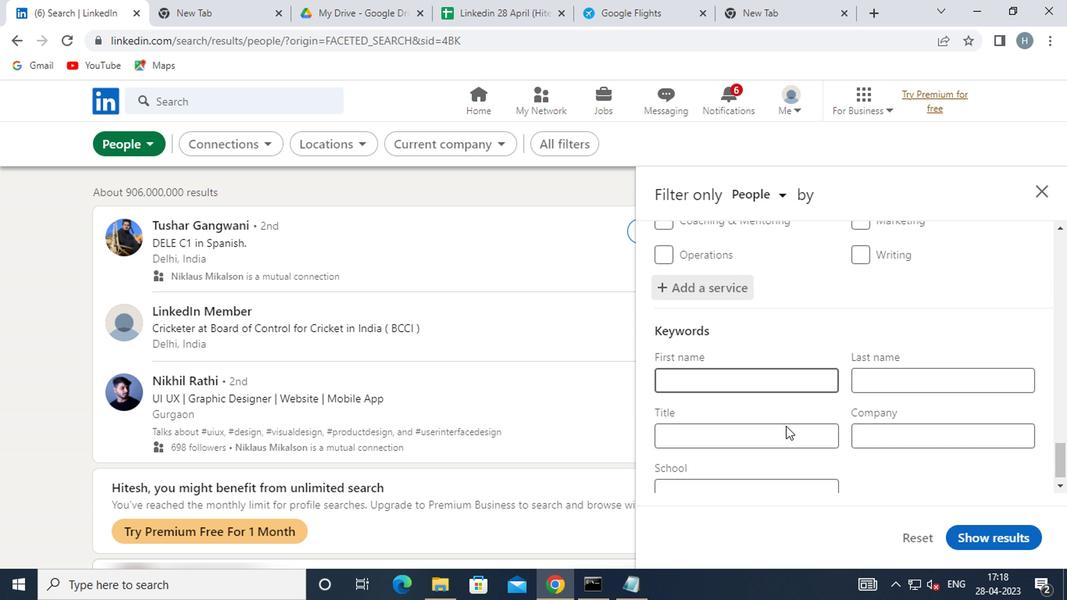 
Action: Mouse moved to (780, 419)
Screenshot: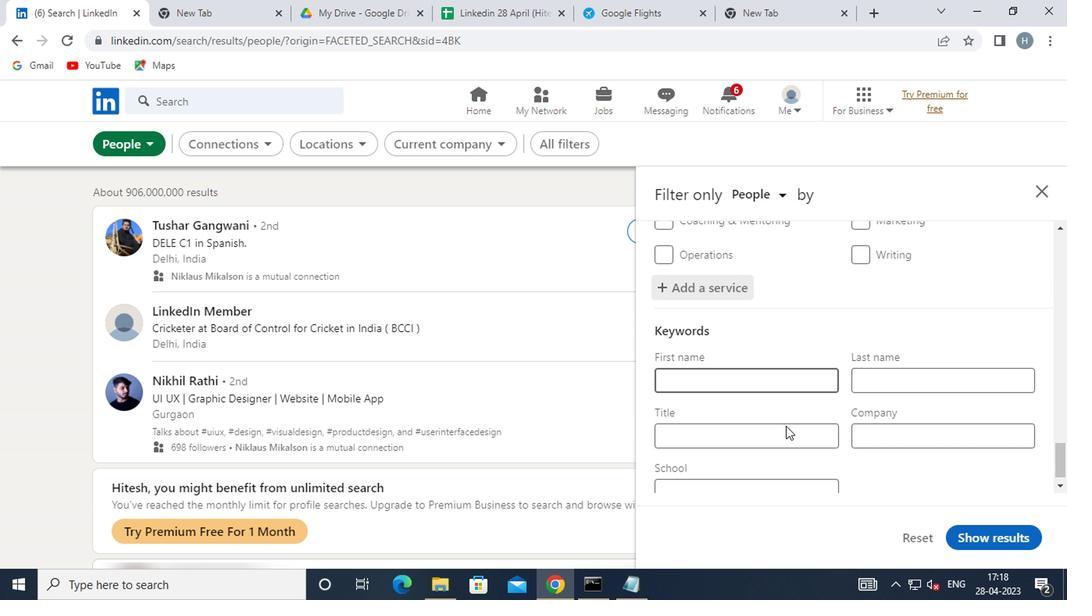 
Action: Mouse pressed left at (780, 419)
Screenshot: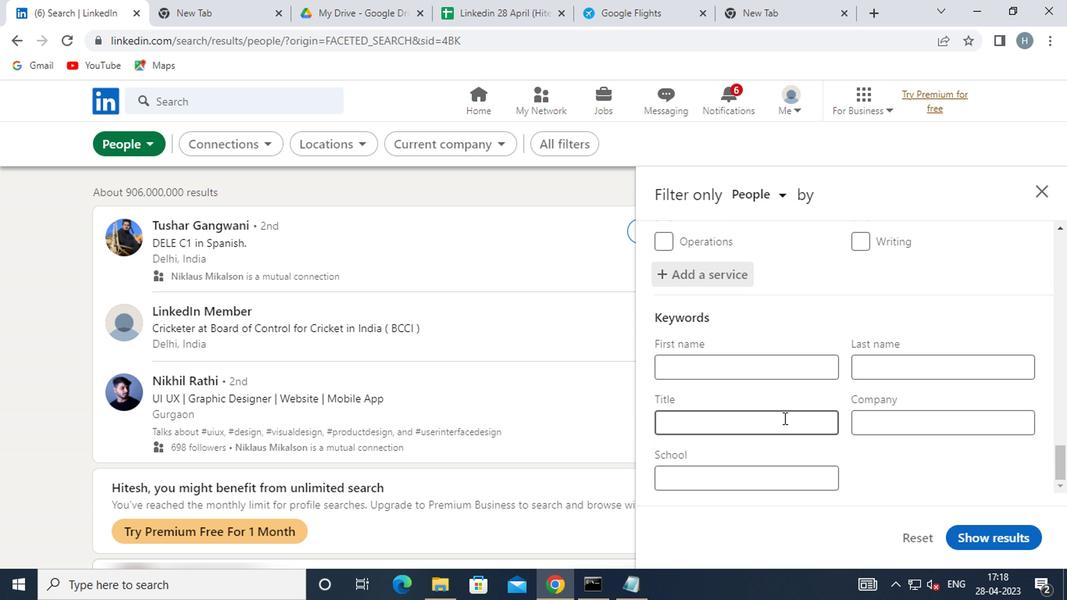 
Action: Key pressed <Key.shift>COUPLES<Key.space><Key.shift>COUNSELOR
Screenshot: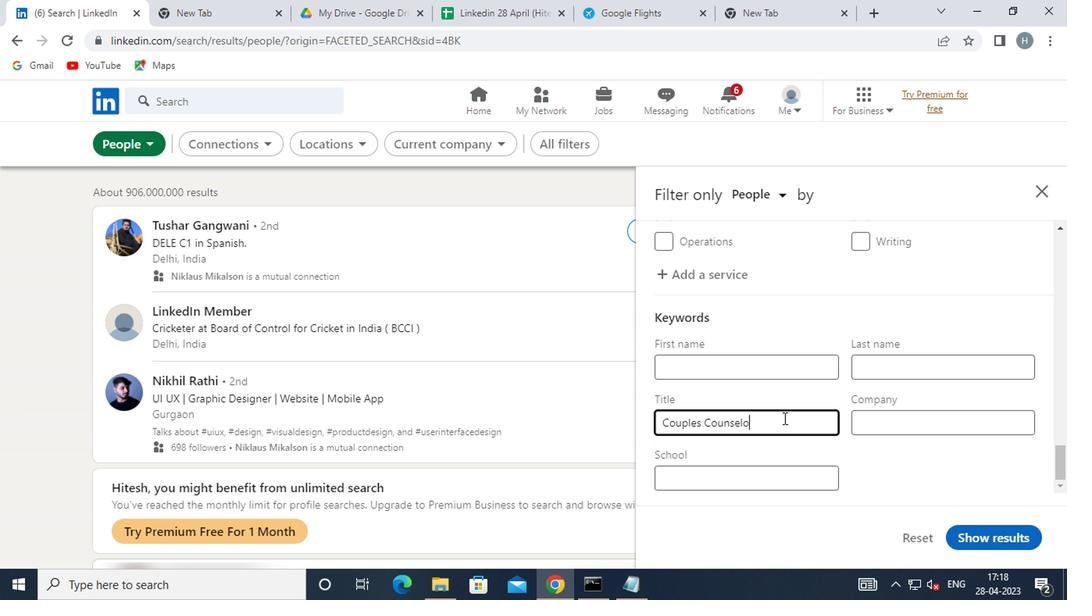 
Action: Mouse moved to (977, 537)
Screenshot: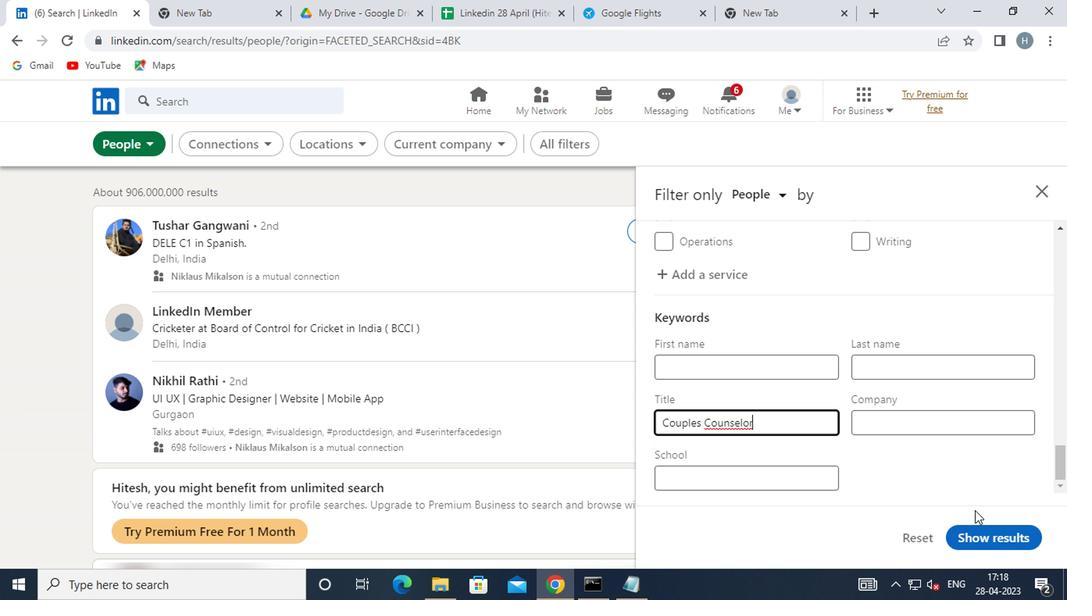 
Action: Mouse pressed left at (977, 537)
Screenshot: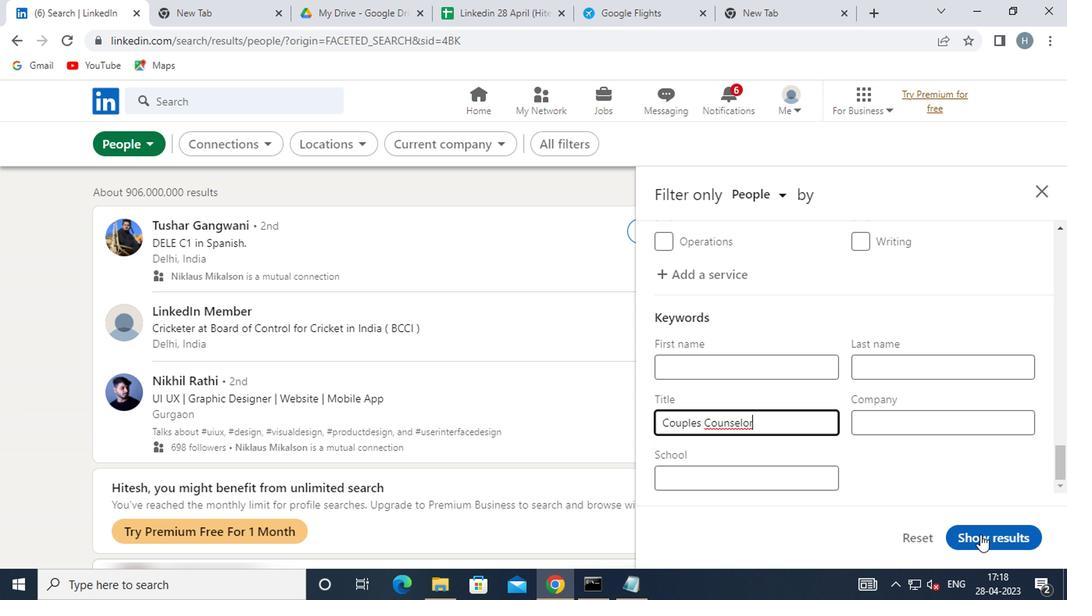 
Action: Mouse moved to (723, 338)
Screenshot: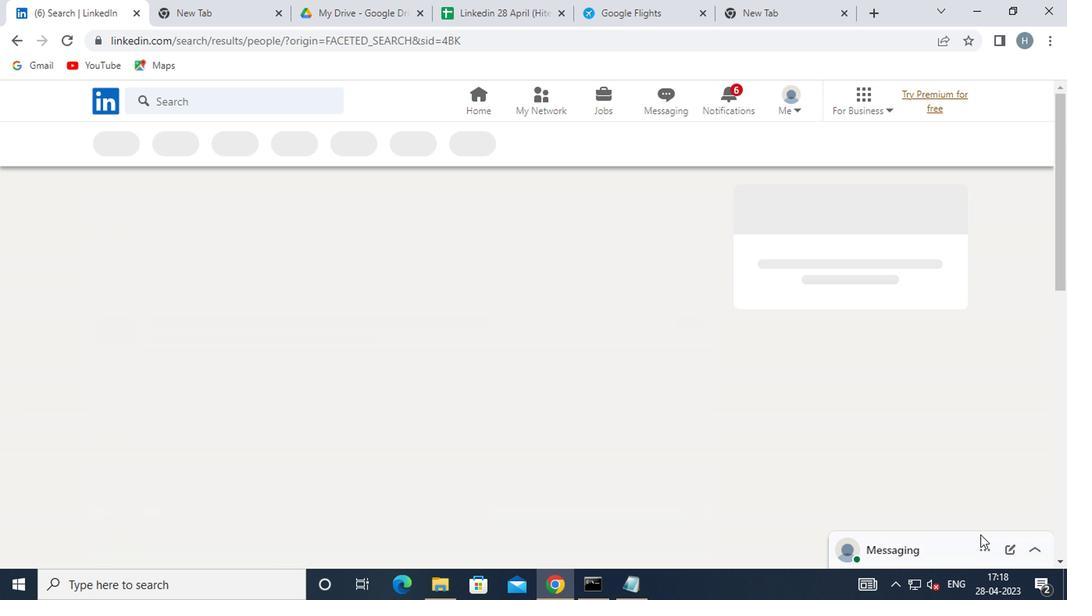 
